 Task: In the Company harvard.edu, Create email and send with subject: 'Elevate Your Success: Introducing a Transformative Opportunity', and with mail content 'Greetings,_x000D_
Introducing a visionary approach that will reshape the landscape of your industry. Join us and be part of the future of success!_x000D_
Kind Regards', attach the document: Contract.pdf and insert image: visitingcard.jpg. Below Kind Regards, write Behance and insert the URL: www.behance.net. Mark checkbox to create task to follow up : In 1 month.  Enter or choose an email address of recipient's from company's contact and send.. Logged in from softage.10@softage.net
Action: Mouse moved to (81, 69)
Screenshot: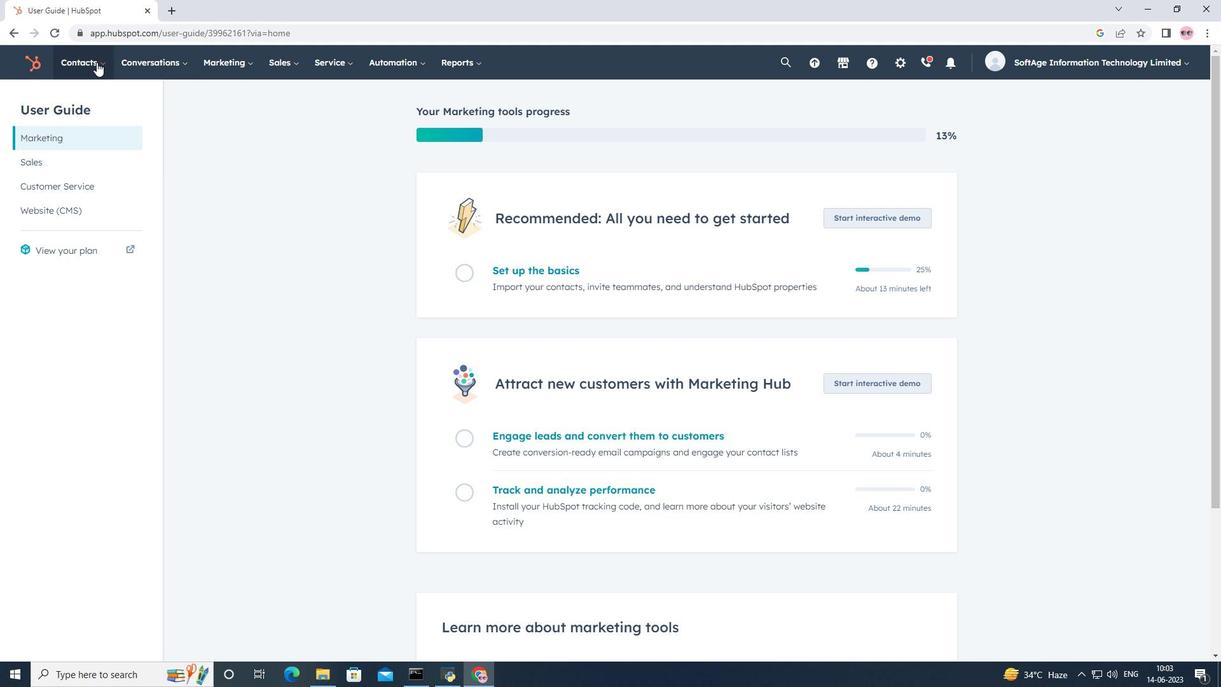 
Action: Mouse pressed left at (81, 69)
Screenshot: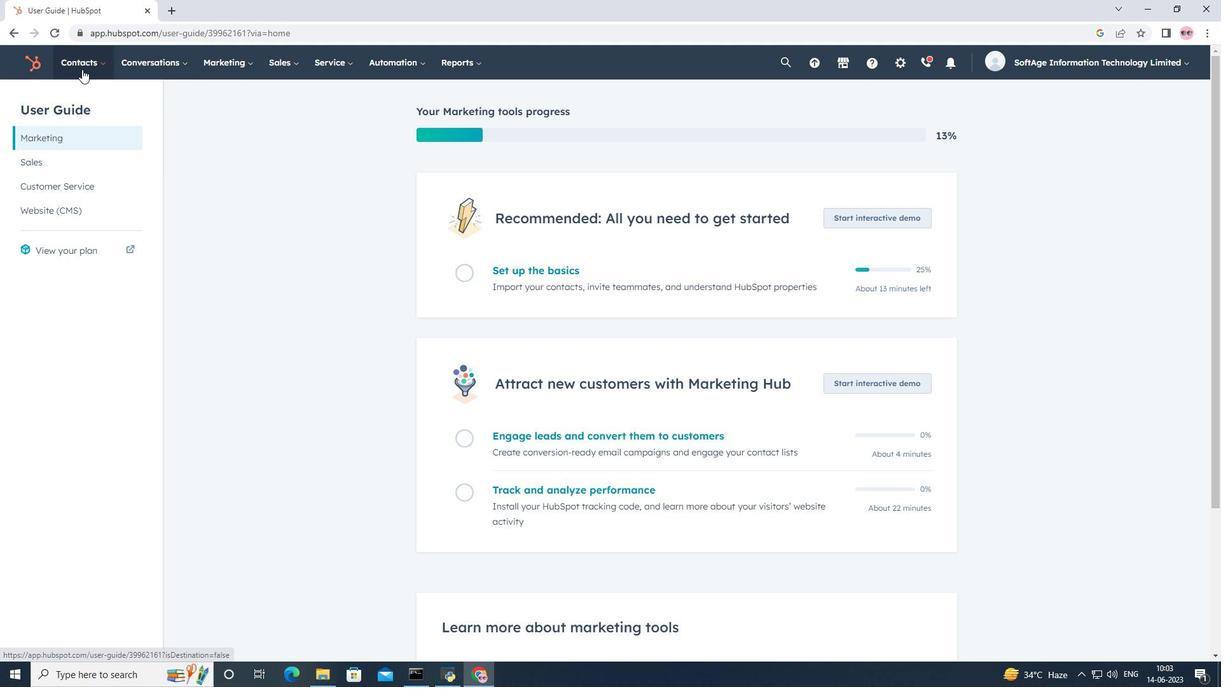 
Action: Mouse moved to (92, 124)
Screenshot: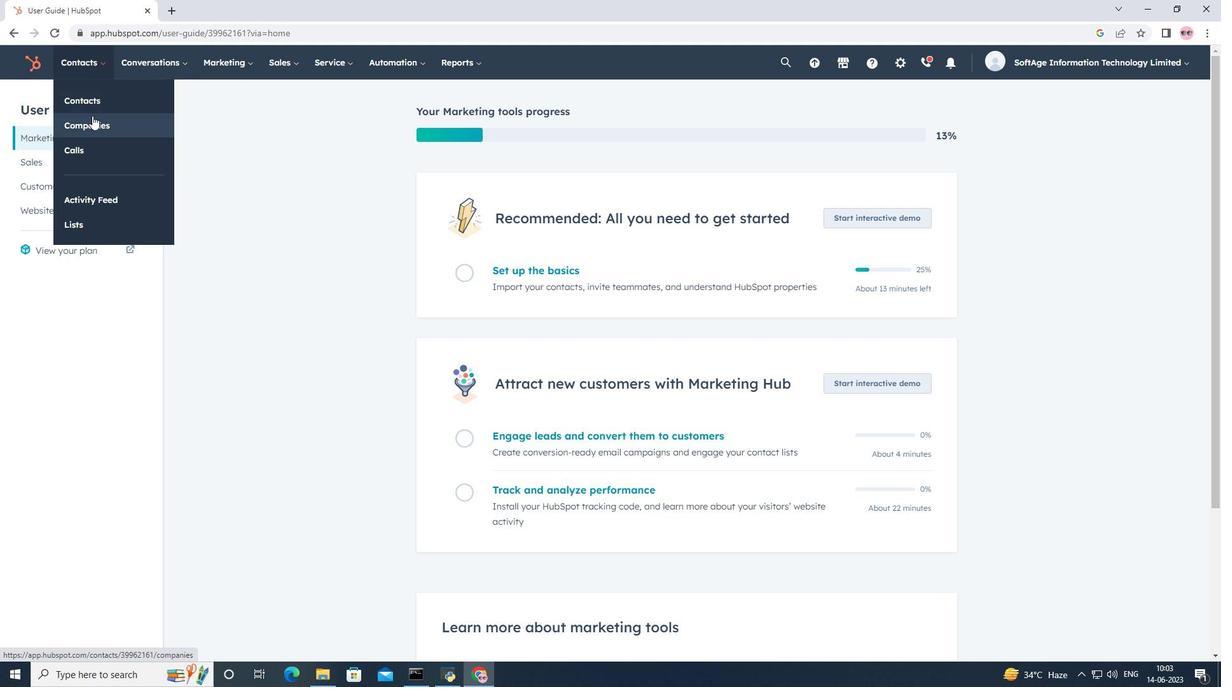 
Action: Mouse pressed left at (92, 124)
Screenshot: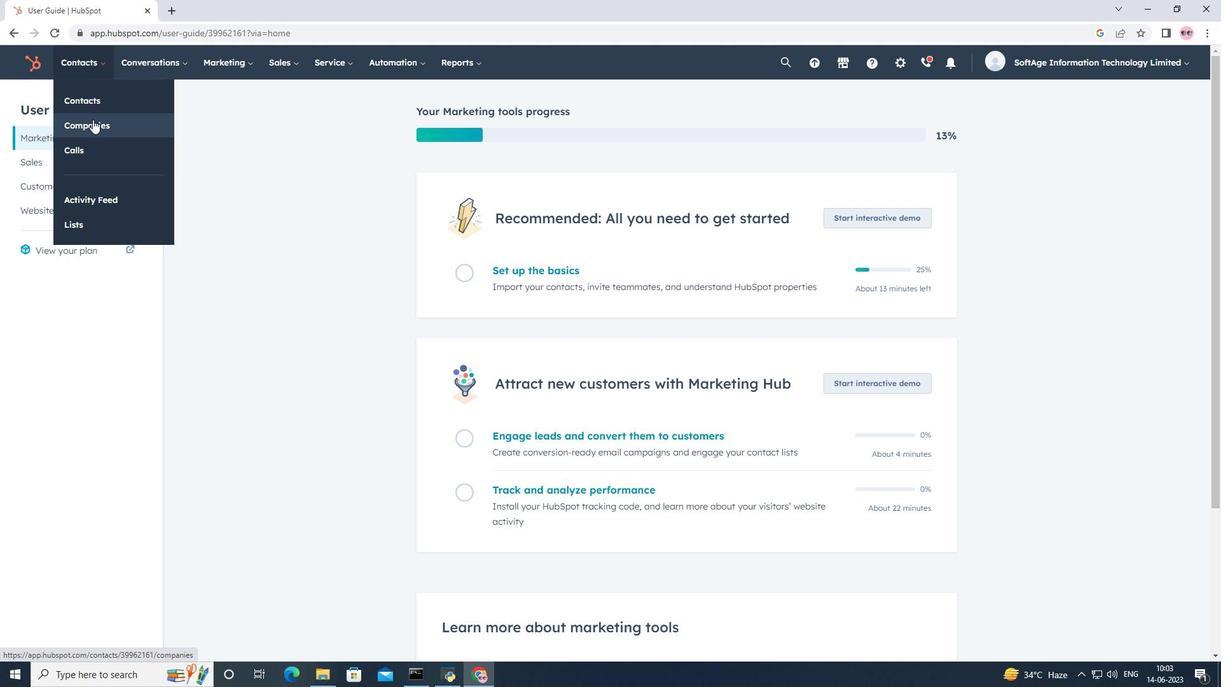 
Action: Mouse moved to (107, 204)
Screenshot: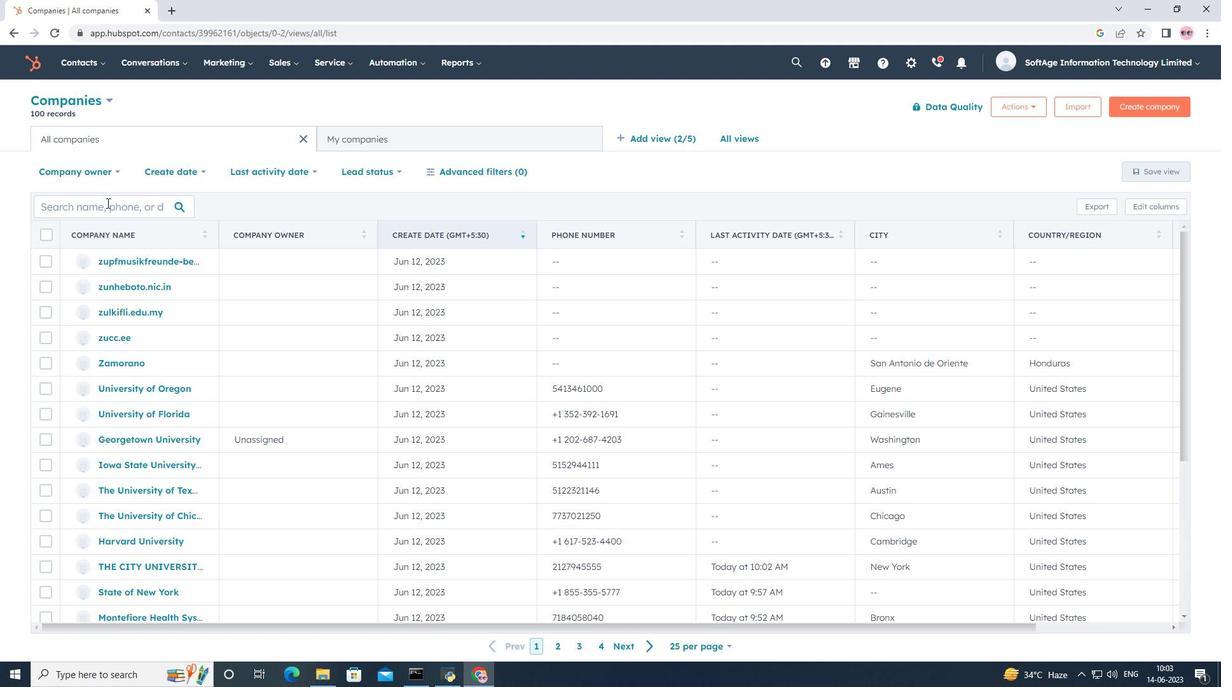
Action: Mouse pressed left at (107, 204)
Screenshot: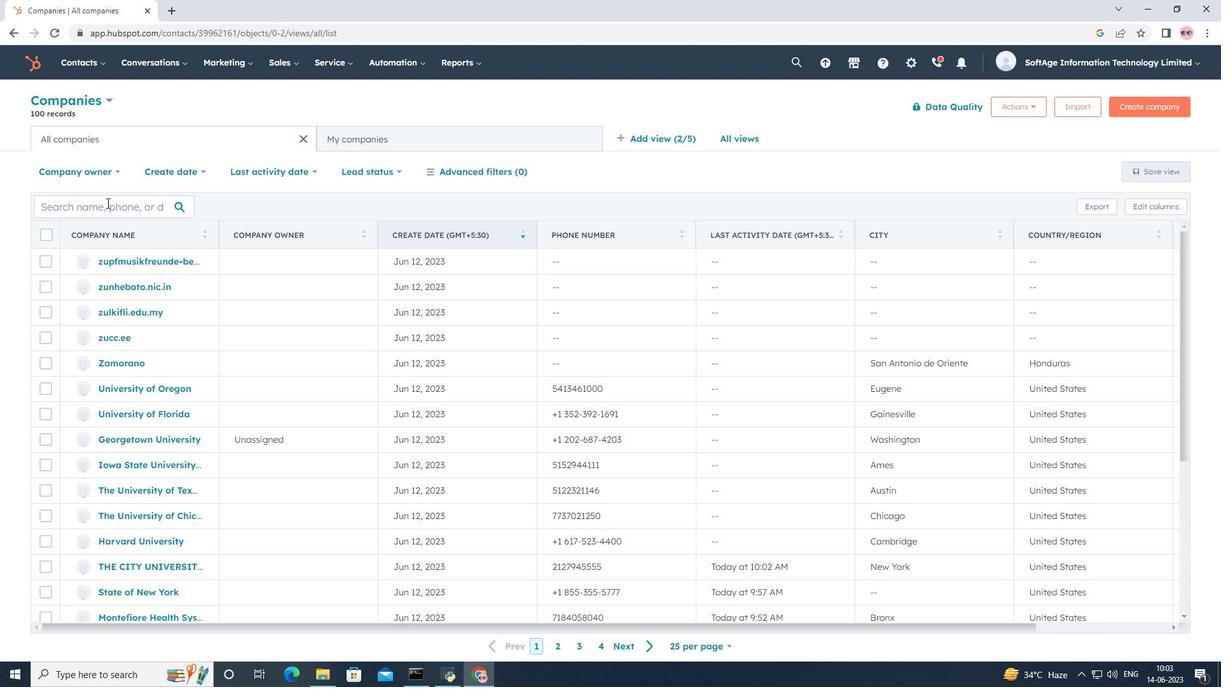 
Action: Key pressed harvard.edu
Screenshot: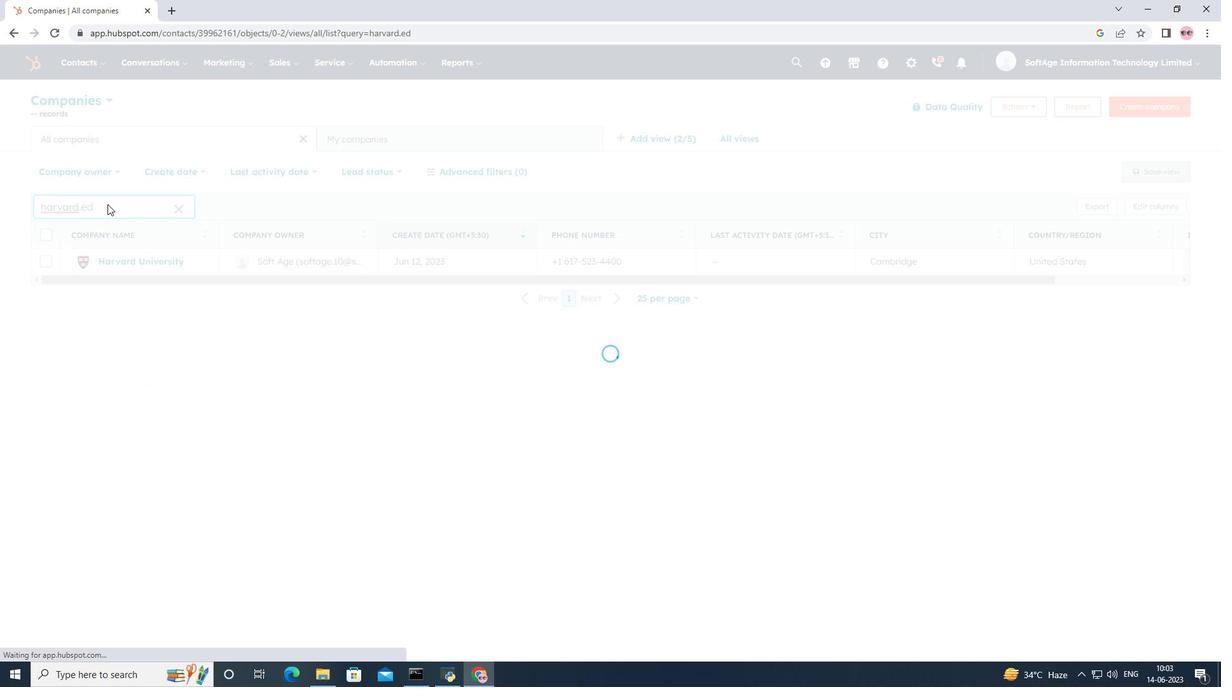 
Action: Mouse moved to (117, 262)
Screenshot: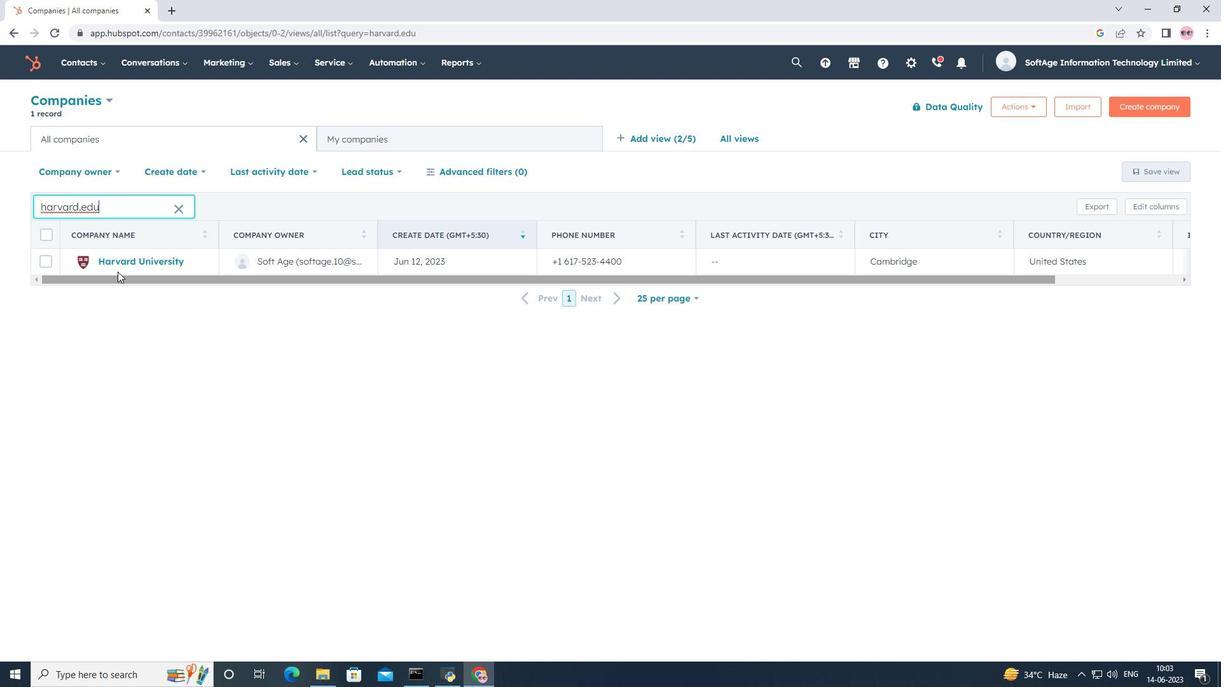 
Action: Mouse pressed left at (117, 262)
Screenshot: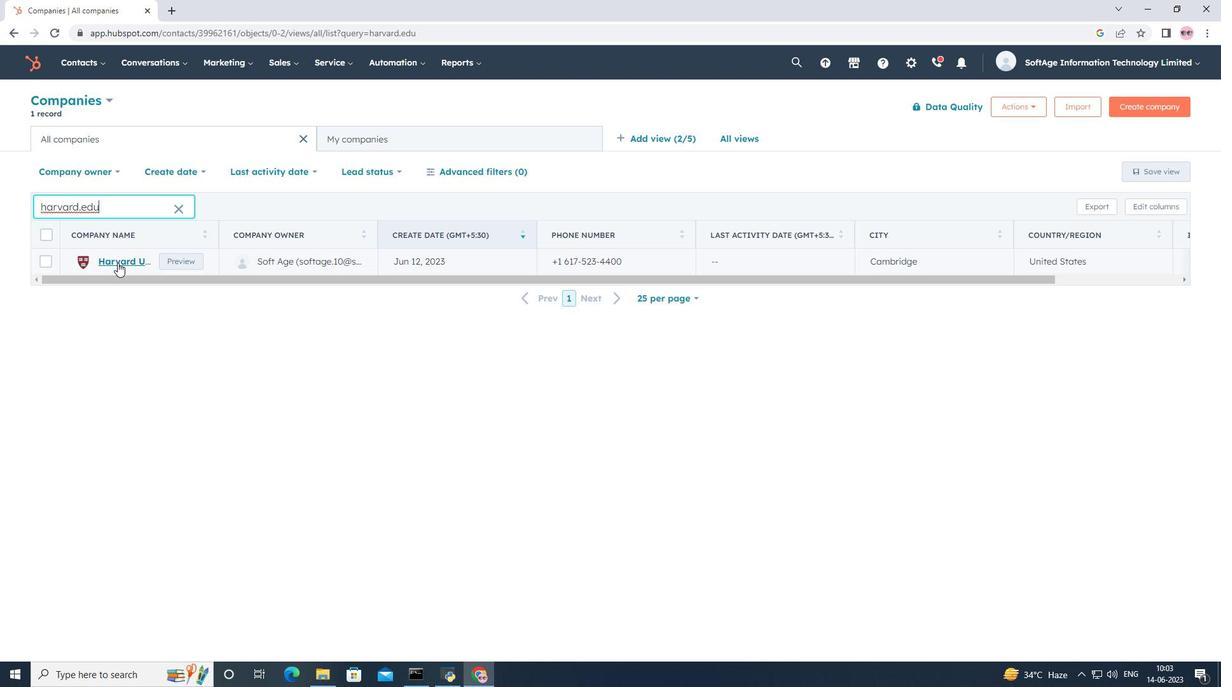 
Action: Mouse moved to (84, 218)
Screenshot: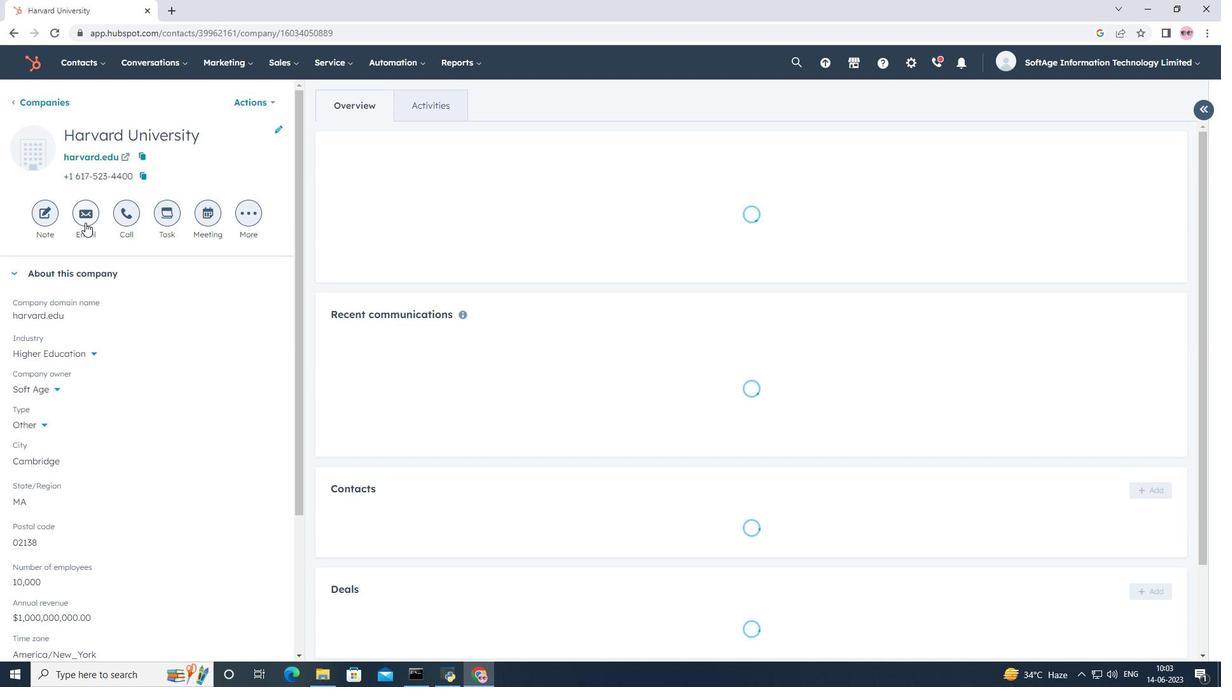 
Action: Mouse pressed left at (84, 218)
Screenshot: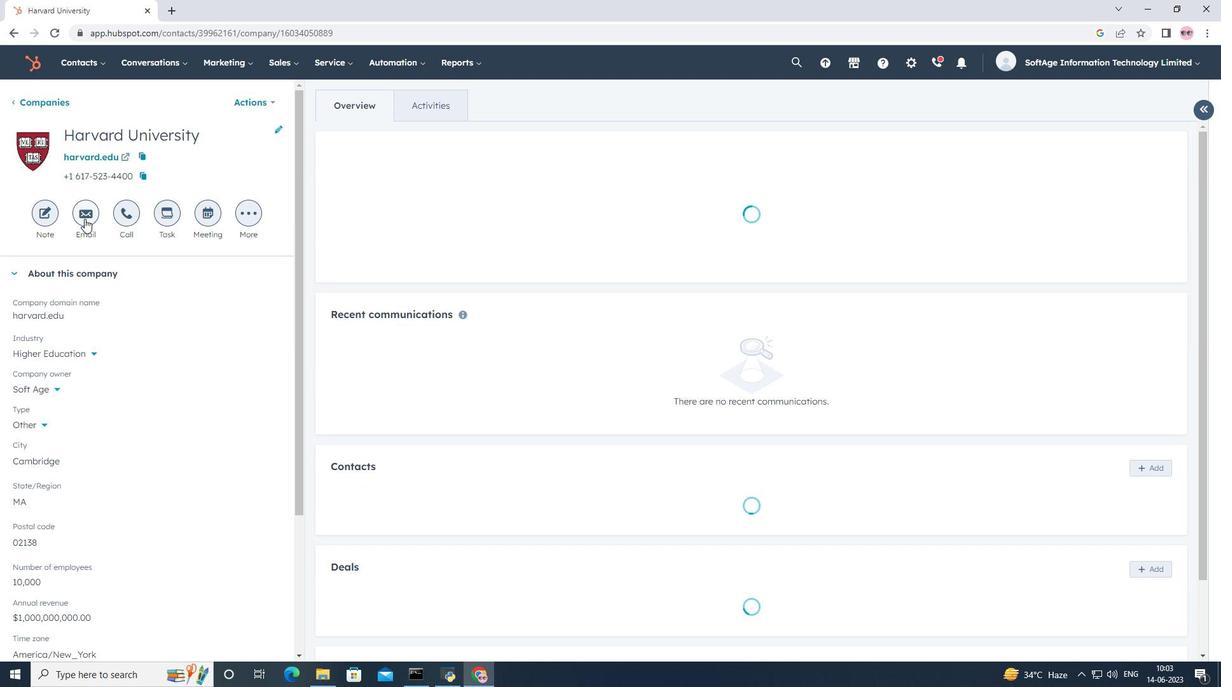 
Action: Mouse moved to (773, 425)
Screenshot: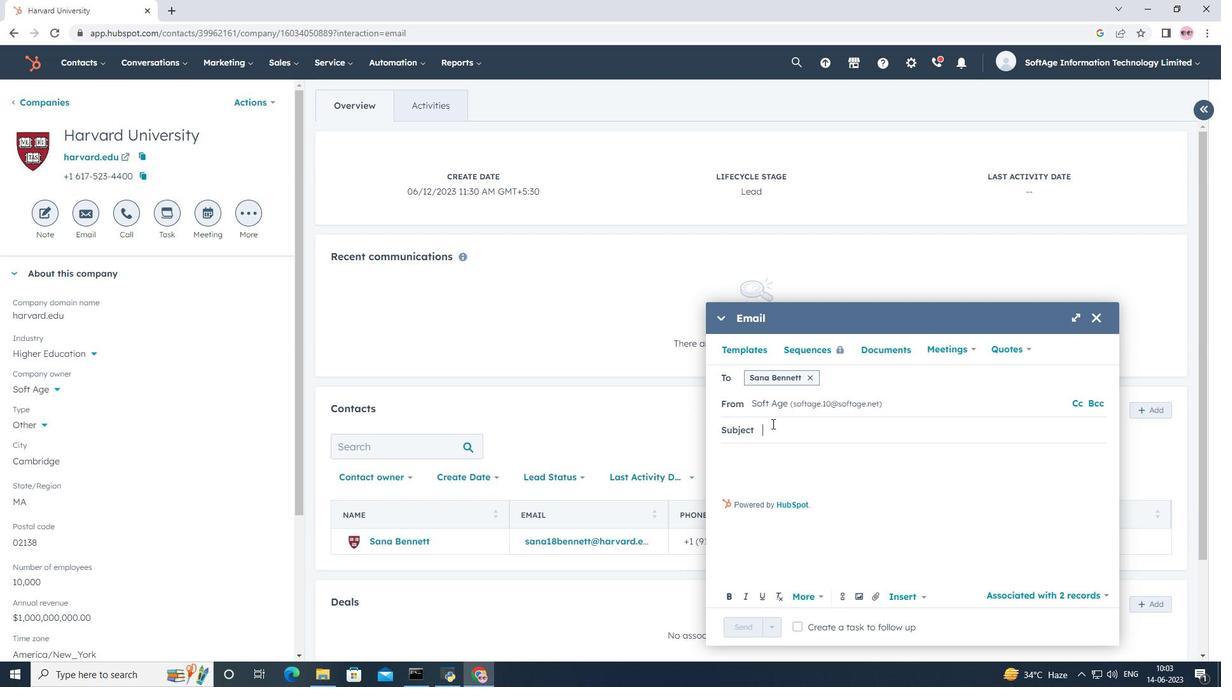 
Action: Mouse pressed left at (773, 425)
Screenshot: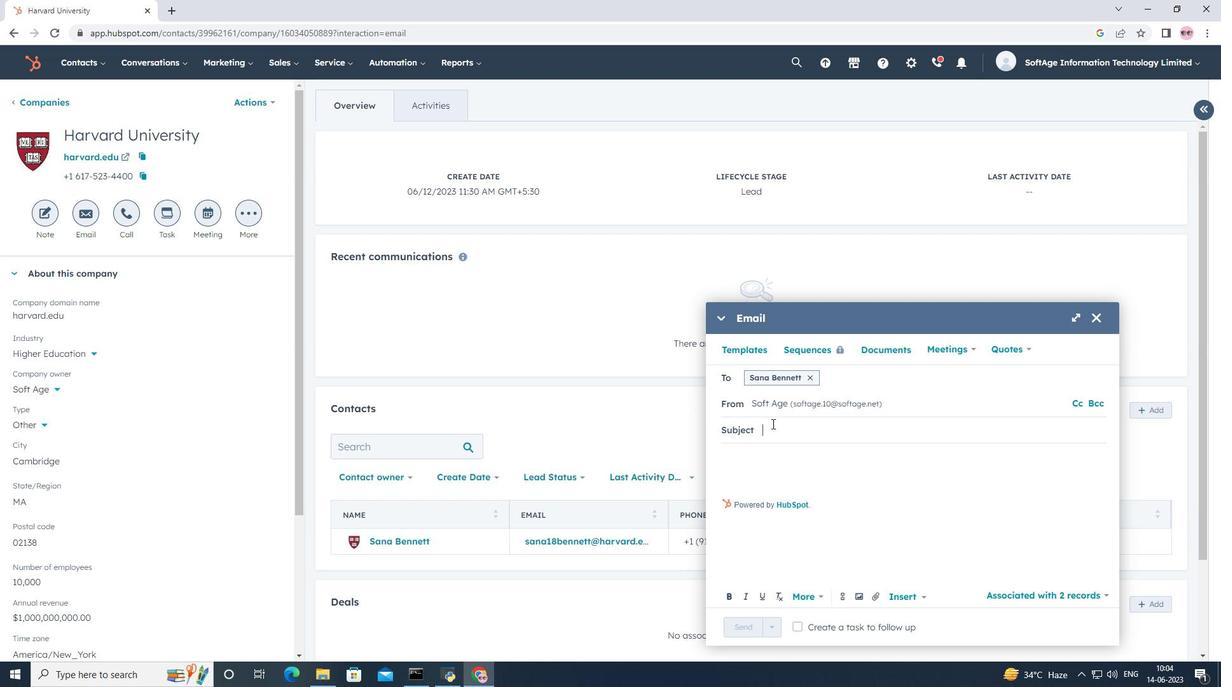 
Action: Key pressed <Key.shift><Key.shift>Elevate<Key.space><Key.shift>Your<Key.space><Key.shift>Success<Key.shift><Key.shift><Key.shift><Key.shift><Key.shift><Key.shift><Key.shift><Key.shift><Key.shift><Key.shift><Key.shift>:<Key.space>i<Key.backspace><Key.shift>Introducing<Key.space>a<Key.space><Key.shift>Transformative<Key.space><Key.shift>Opportunity
Screenshot: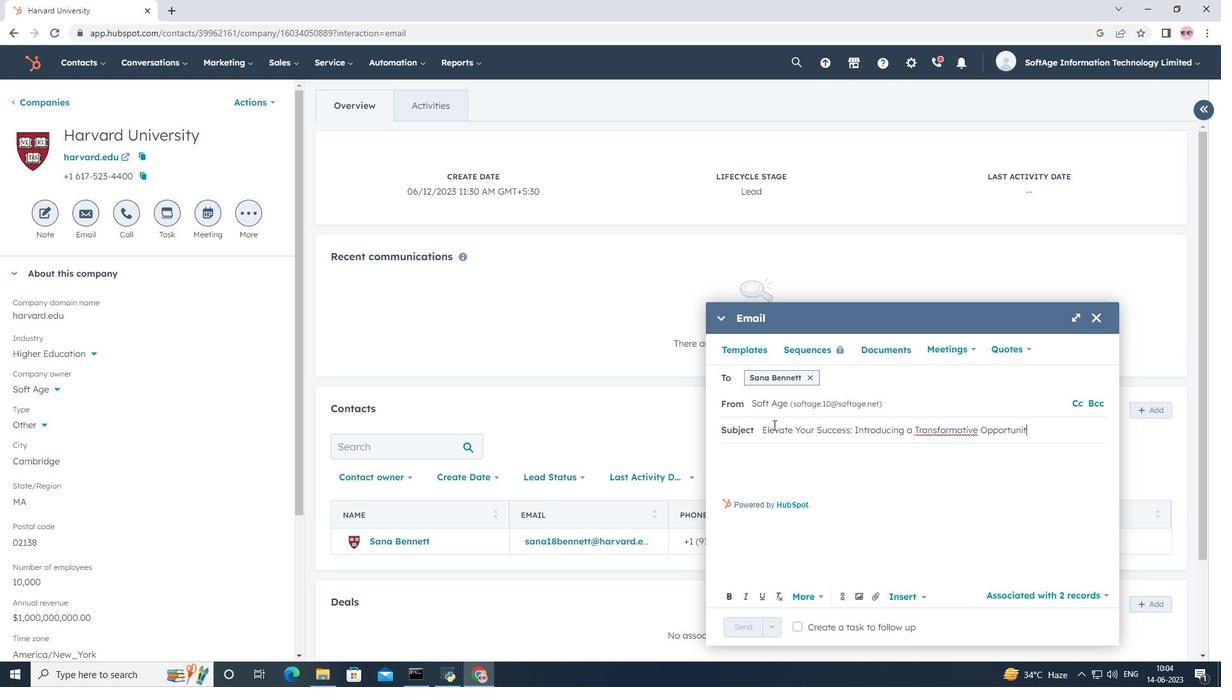 
Action: Mouse moved to (746, 451)
Screenshot: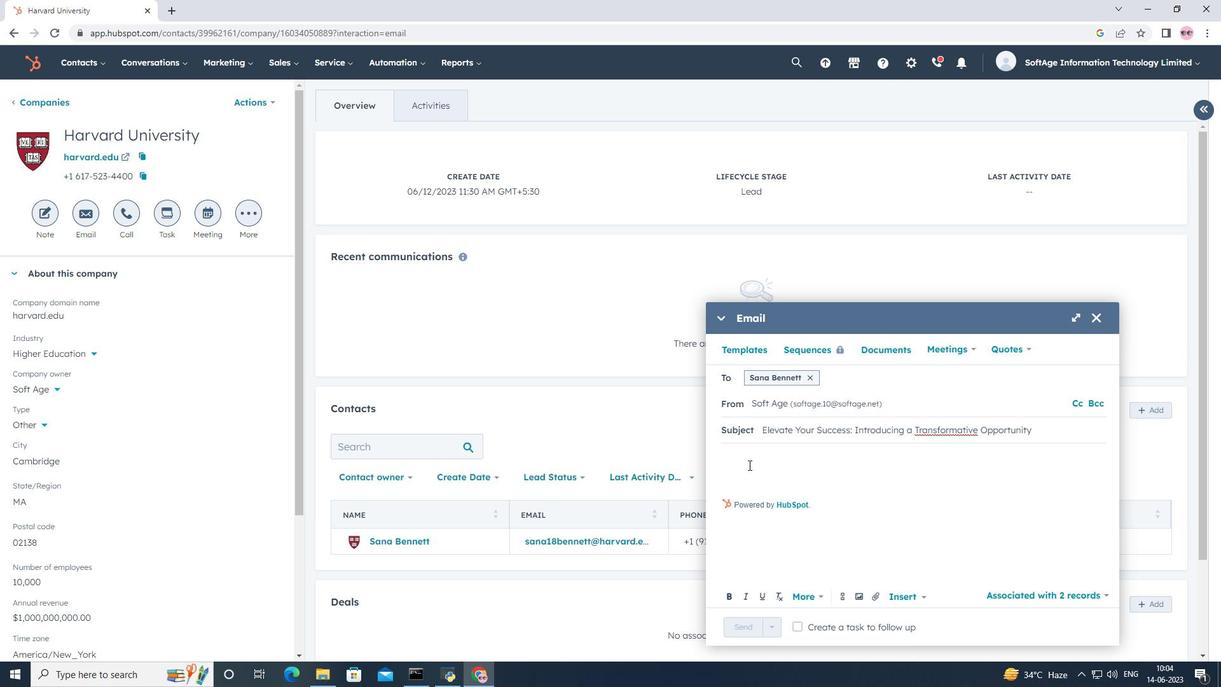 
Action: Mouse pressed left at (746, 451)
Screenshot: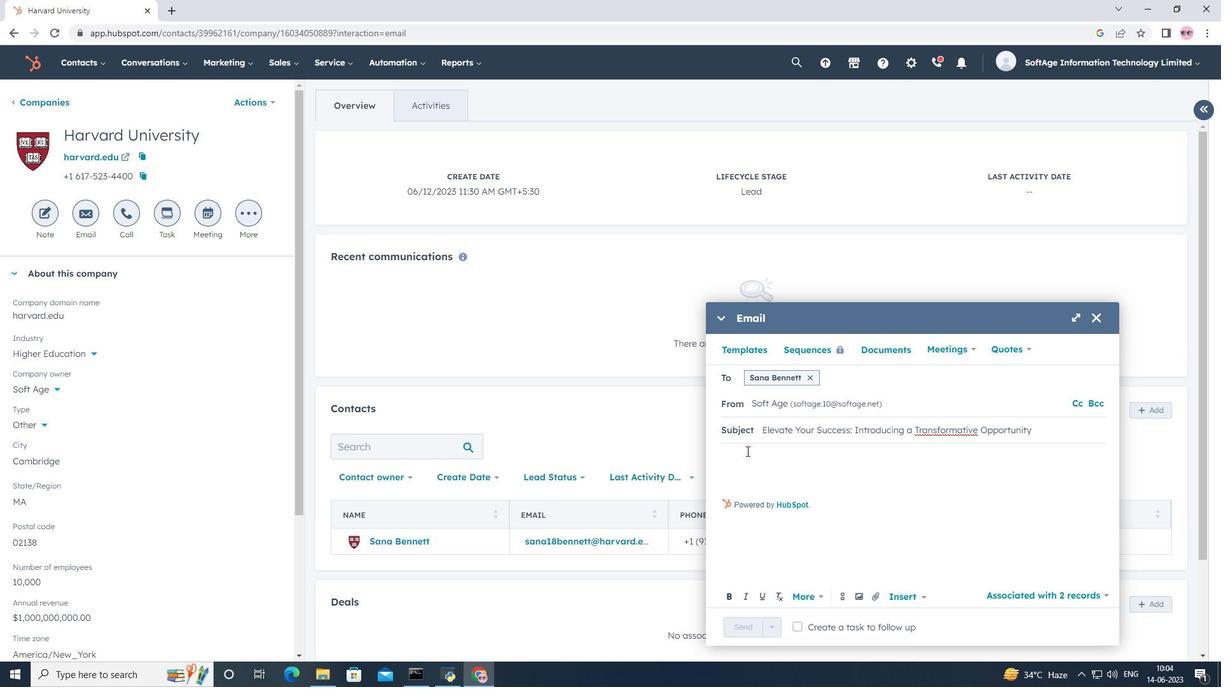 
Action: Key pressed <Key.shift><Key.shift><Key.shift><Key.shift><Key.shift><Key.shift><Key.shift><Key.shift><Key.shift><Key.shift><Key.shift><Key.shift><Key.shift><Key.shift><Key.shift><Key.shift><Key.shift><Key.shift>Greetings<Key.enter><Key.shift><Key.shift><Key.shift><Key.shift><Key.shift><Key.shift><Key.shift><Key.shift><Key.shift><Key.shift><Key.shift><Key.shift><Key.shift>Introducing<Key.space>a<Key.space>visionary<Key.space>approach<Key.space>that<Key.space>will<Key.space>reshape<Key.space>the<Key.space>landscape<Key.space>of<Key.space>your<Key.space>industry.<Key.space><Key.shift><Key.shift><Key.shift><Key.shift><Key.shift><Key.shift><Key.shift><Key.shift><Key.shift><Key.shift><Key.shift><Key.shift><Key.shift><Key.shift><Key.shift><Key.shift><Key.shift><Key.shift><Key.shift><Key.shift><Key.shift><Key.shift><Key.shift><Key.shift><Key.shift><Key.shift><Key.shift><Key.shift><Key.shift><Key.shift><Key.shift><Key.shift><Key.shift><Key.shift><Key.shift><Key.shift><Key.shift><Key.shift>Join<Key.space>us<Key.space>and<Key.space>be<Key.space>part<Key.space>of<Key.space>the<Key.space>future<Key.space>of<Key.space>success<Key.shift>!<Key.enter><Key.shift><Key.shift><Key.shift><Key.shift><Key.shift><Key.shift><Key.shift><Key.shift>Kind<Key.space><Key.shift>Regards
Screenshot: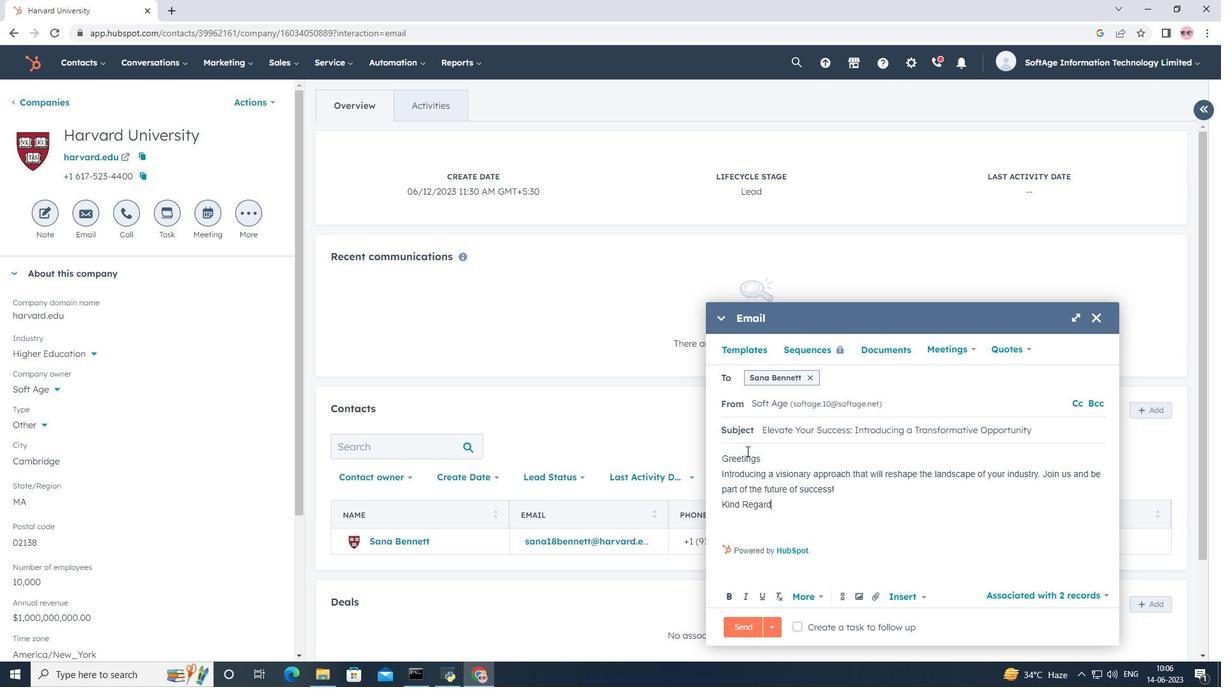 
Action: Mouse moved to (878, 596)
Screenshot: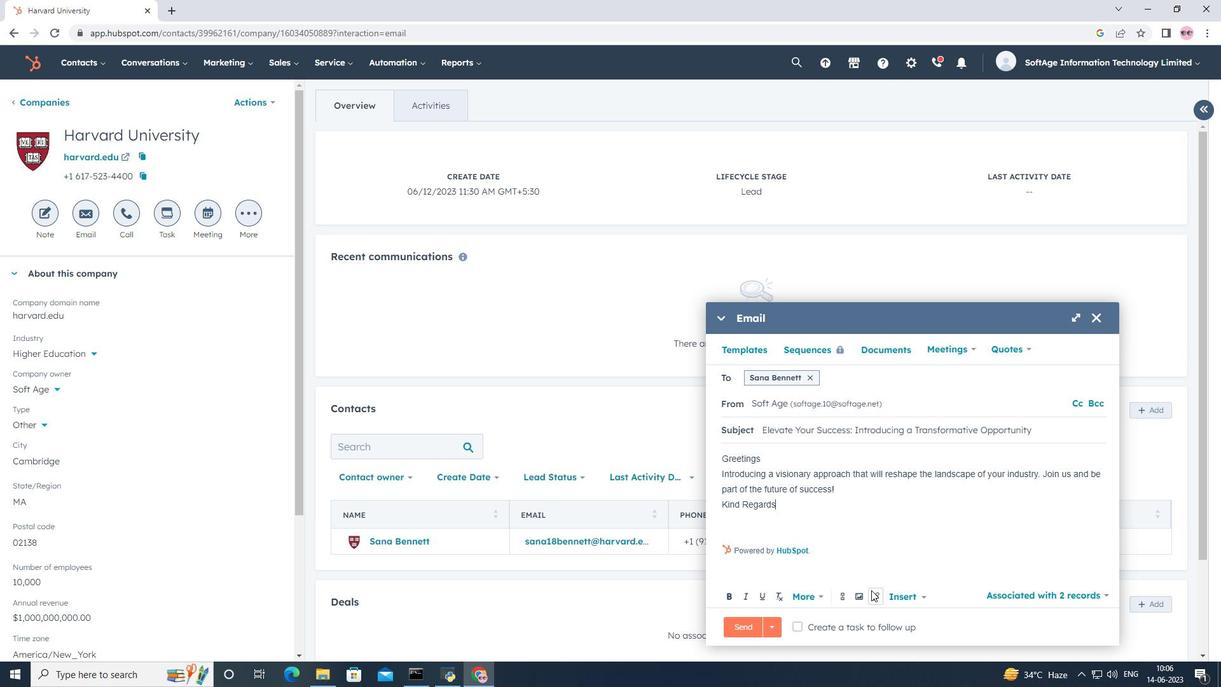 
Action: Mouse pressed left at (878, 596)
Screenshot: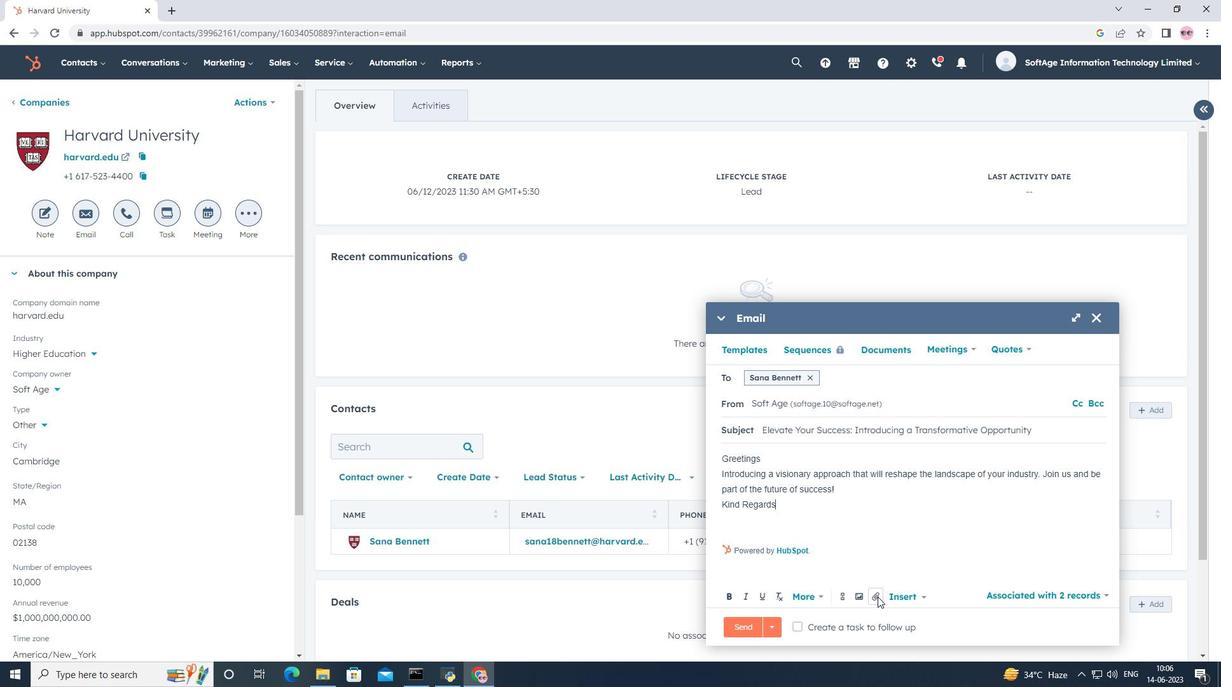 
Action: Mouse moved to (879, 557)
Screenshot: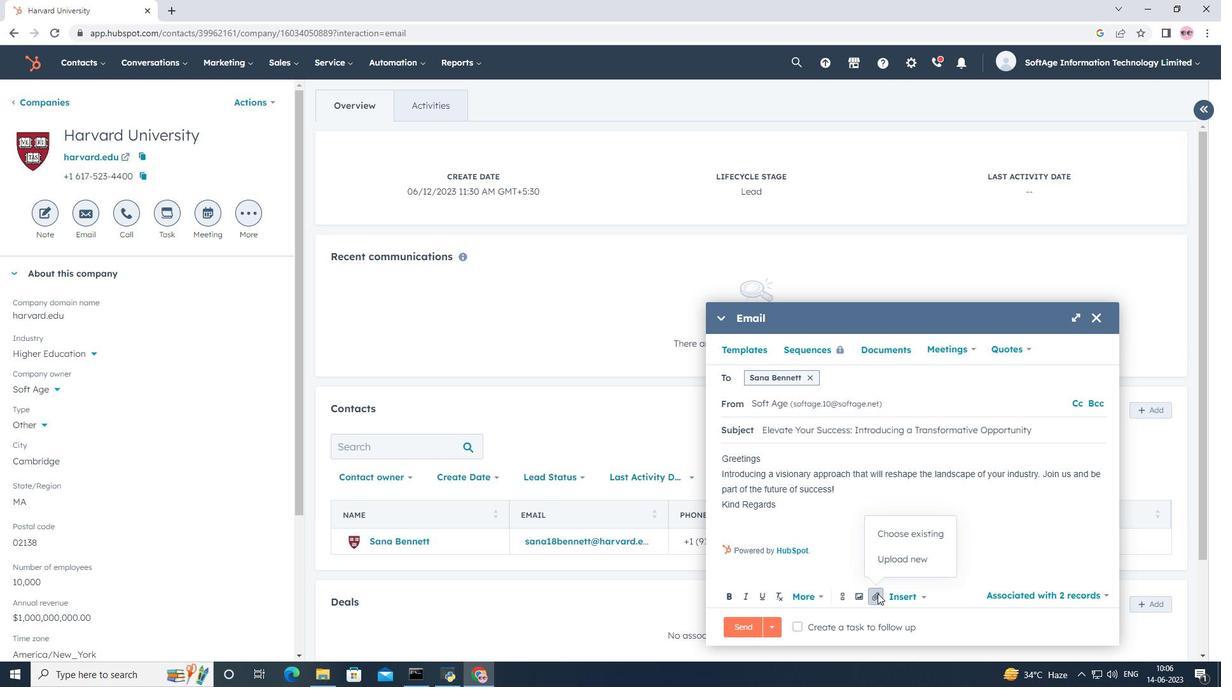 
Action: Mouse pressed left at (879, 557)
Screenshot: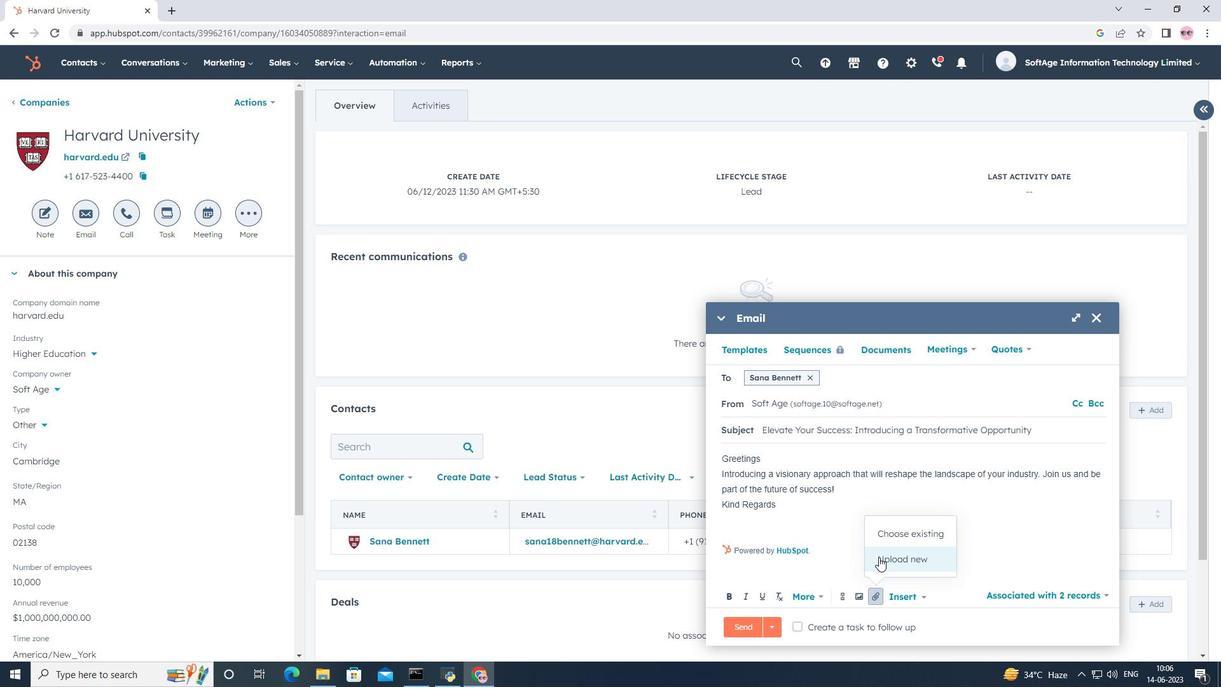 
Action: Mouse moved to (52, 158)
Screenshot: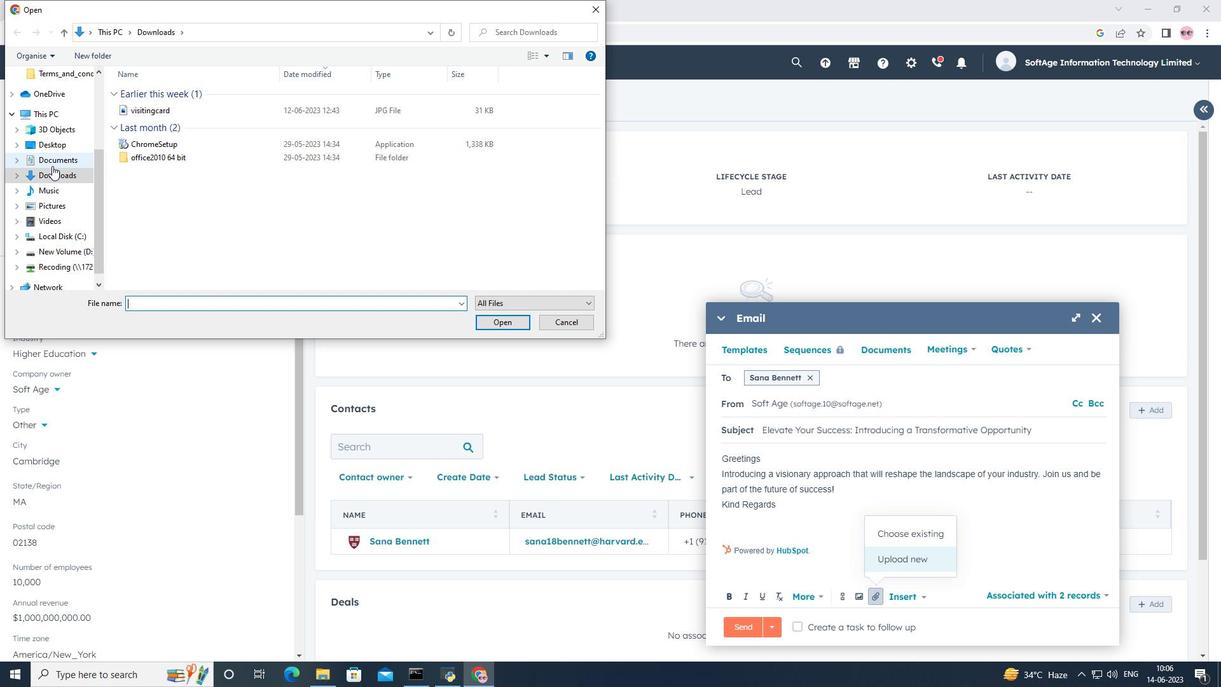 
Action: Mouse pressed left at (52, 158)
Screenshot: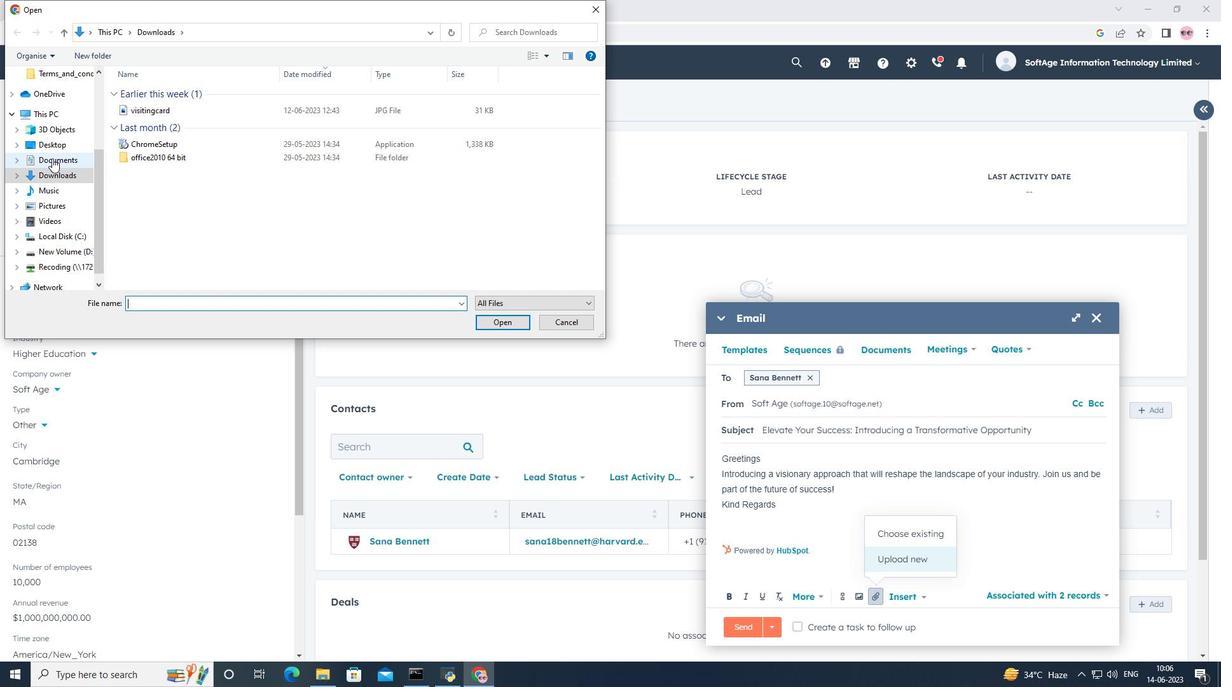 
Action: Mouse moved to (147, 130)
Screenshot: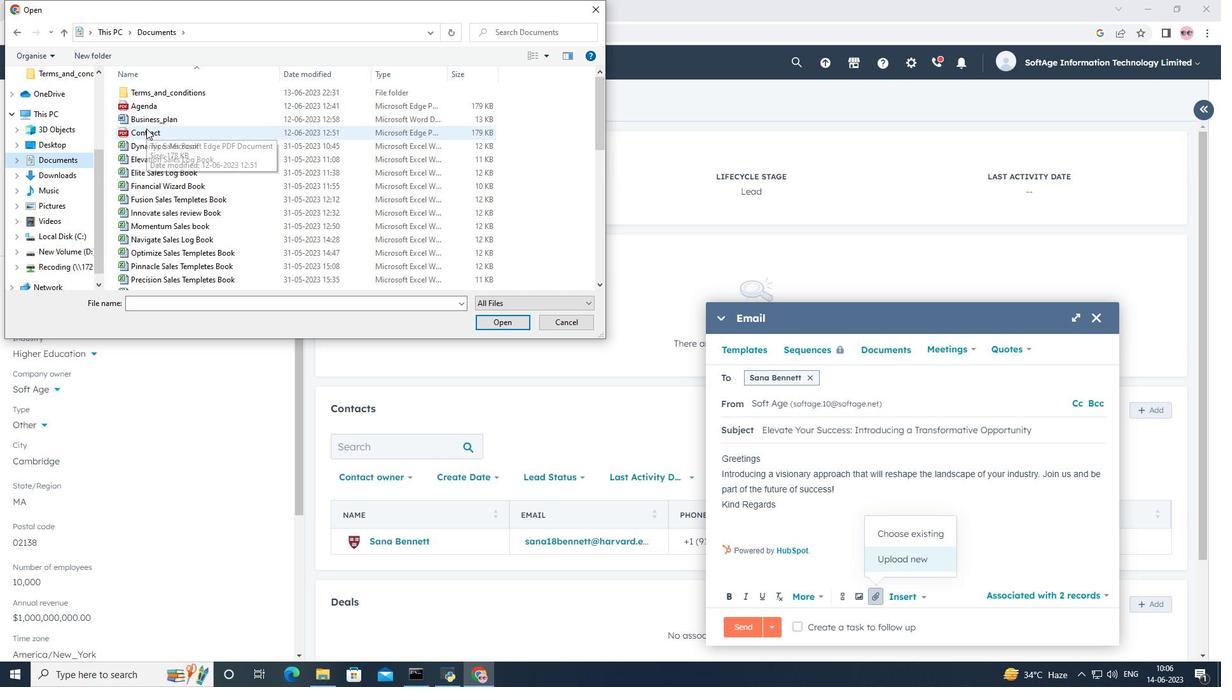 
Action: Mouse pressed left at (147, 130)
Screenshot: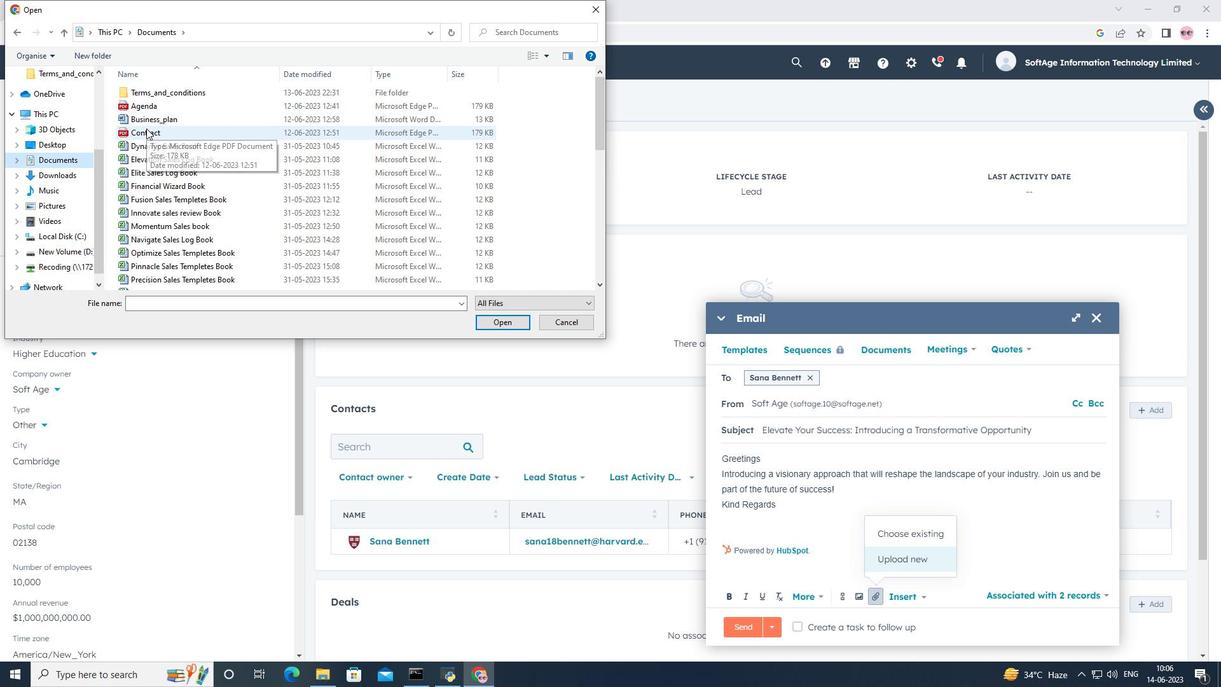 
Action: Mouse moved to (492, 318)
Screenshot: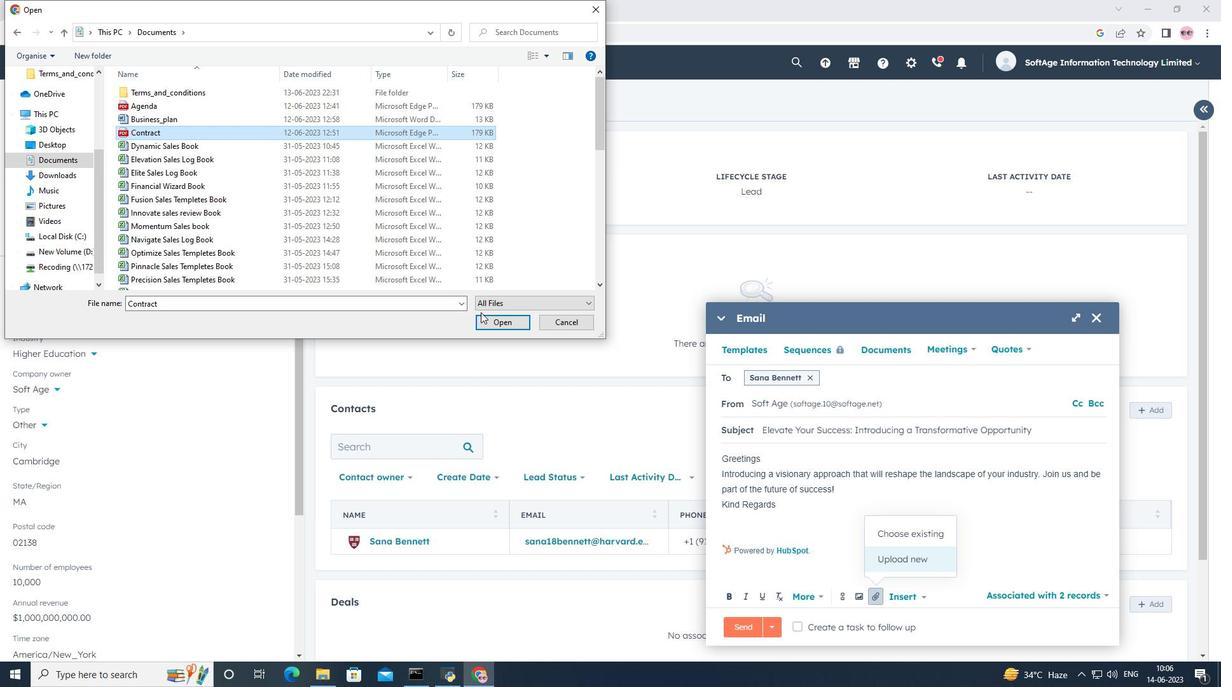 
Action: Mouse pressed left at (492, 318)
Screenshot: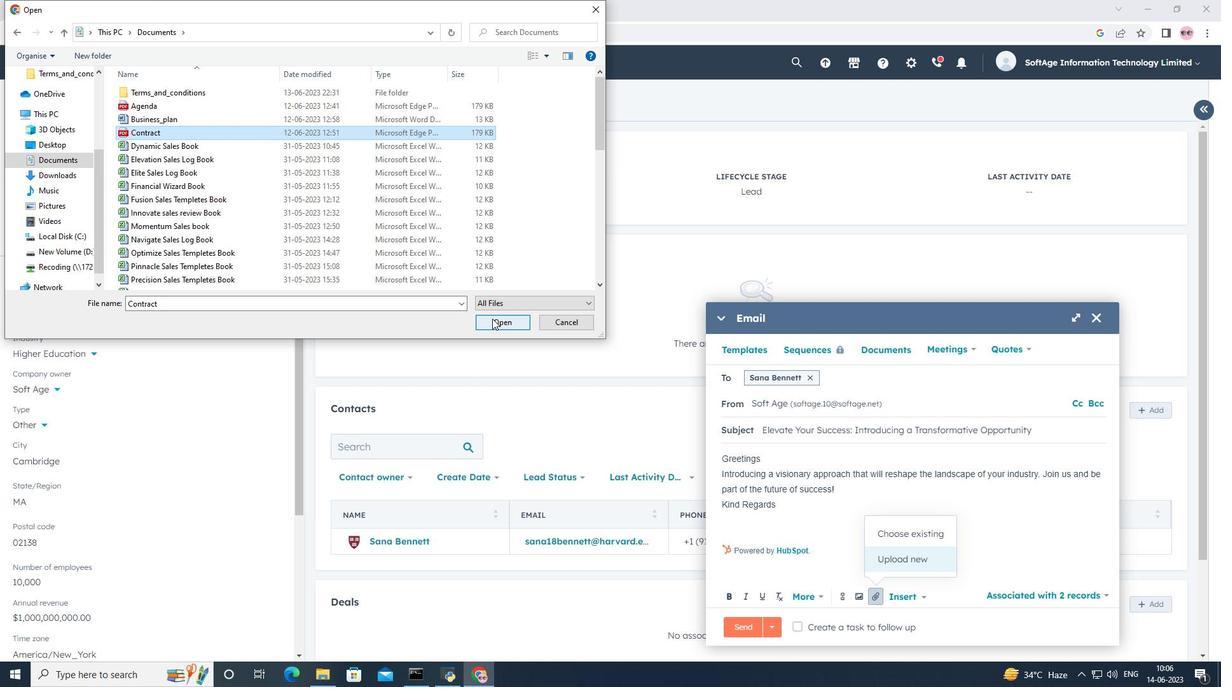 
Action: Mouse moved to (853, 567)
Screenshot: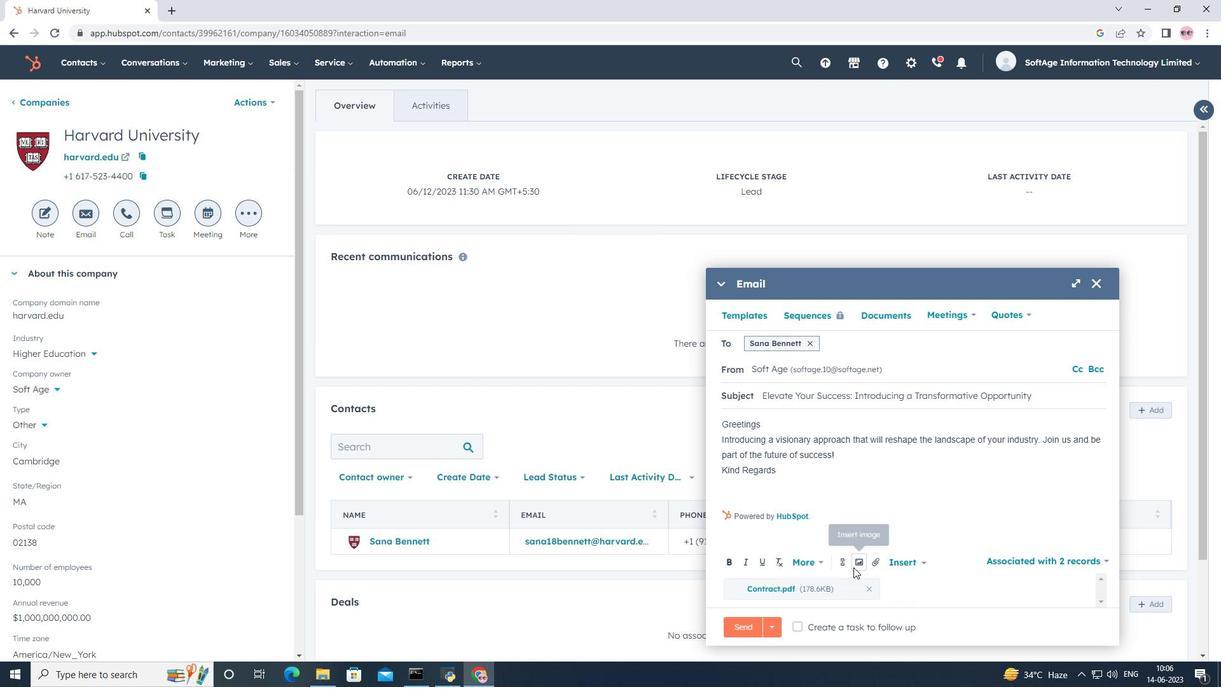 
Action: Mouse pressed left at (853, 567)
Screenshot: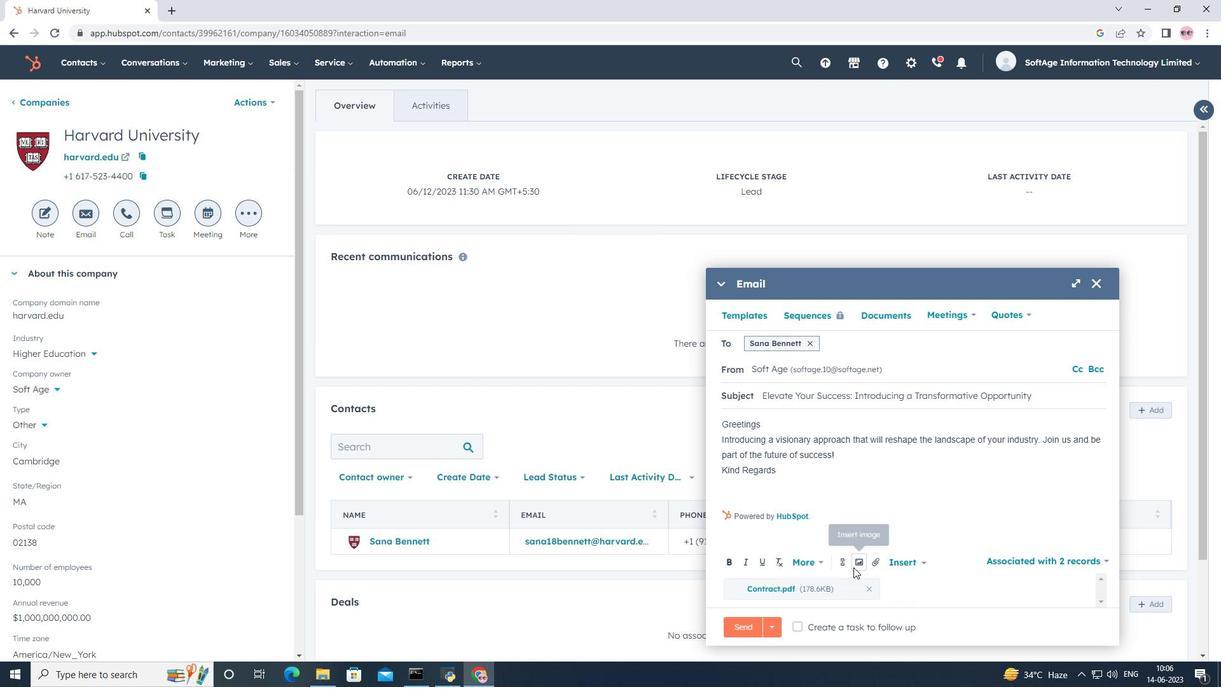 
Action: Mouse moved to (859, 528)
Screenshot: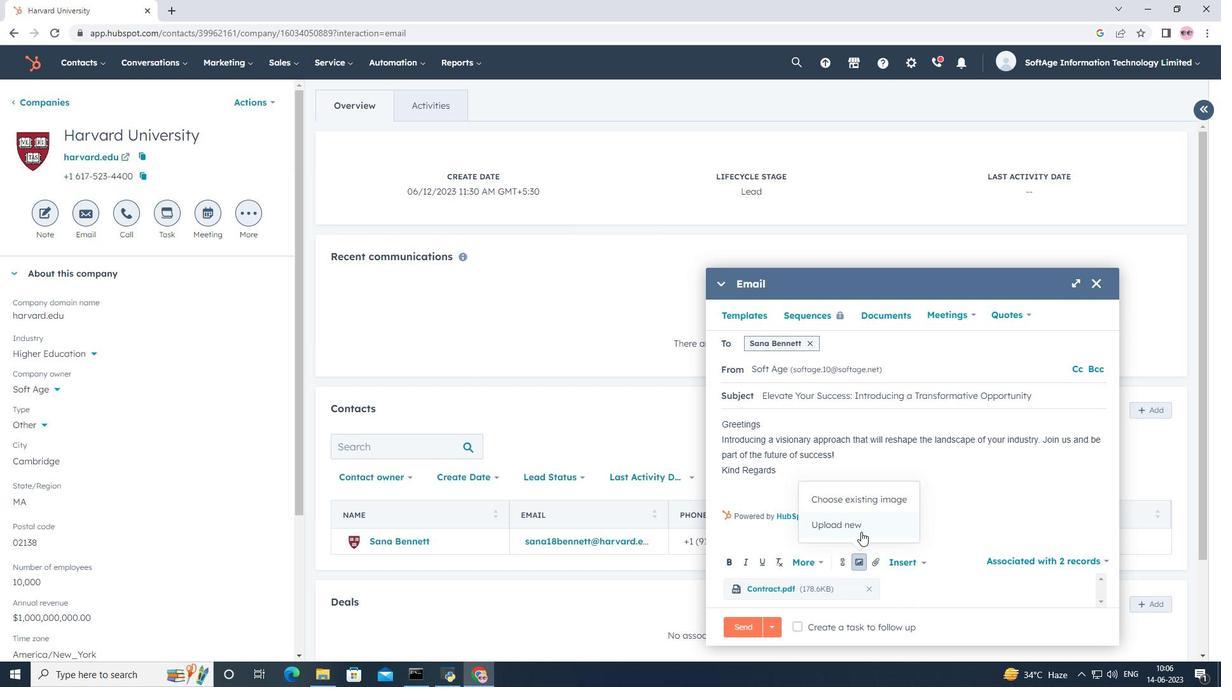 
Action: Mouse pressed left at (859, 528)
Screenshot: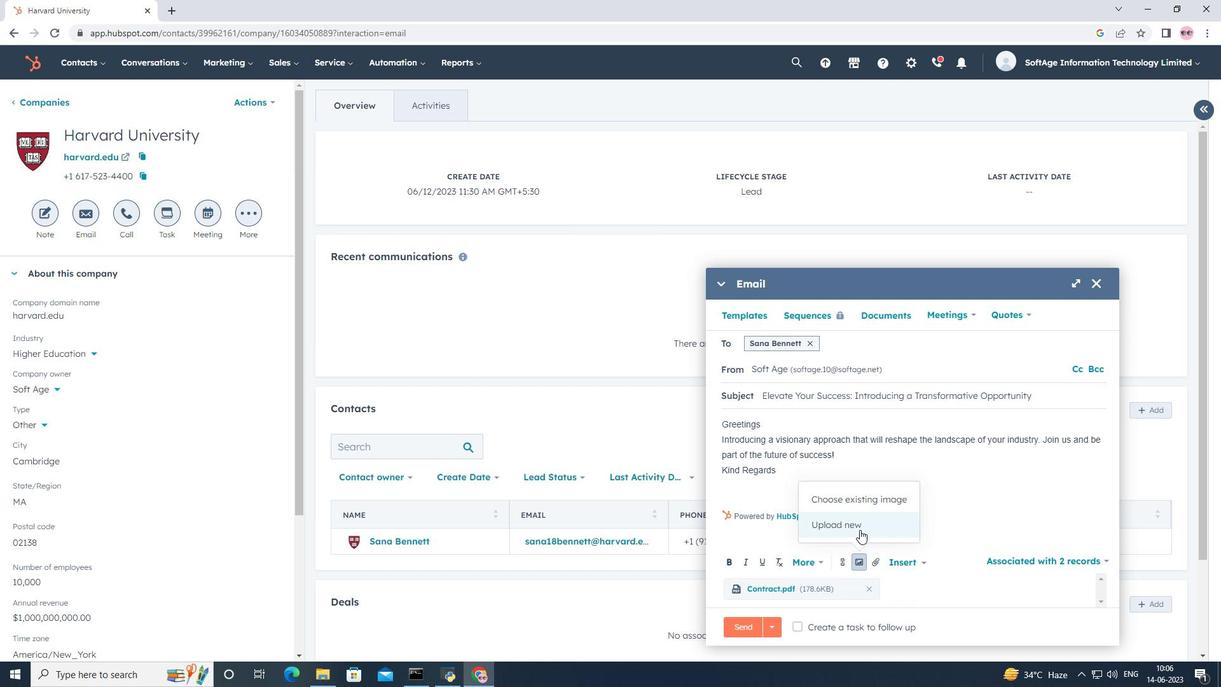 
Action: Mouse moved to (73, 176)
Screenshot: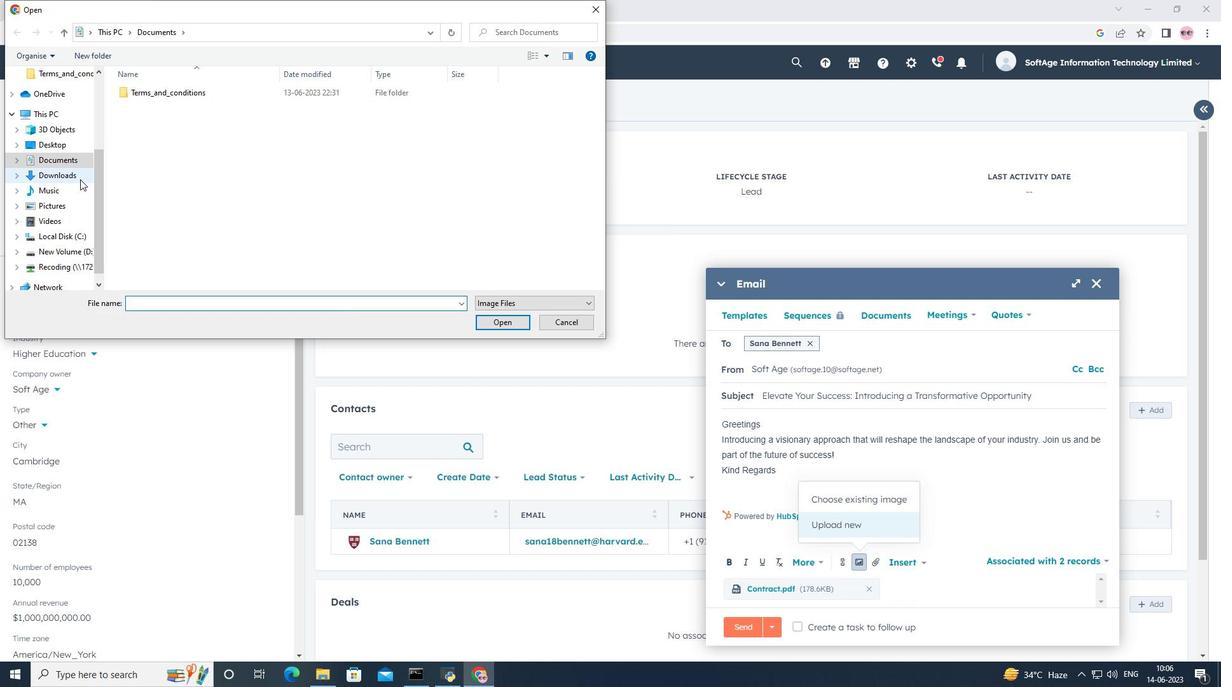
Action: Mouse pressed left at (73, 176)
Screenshot: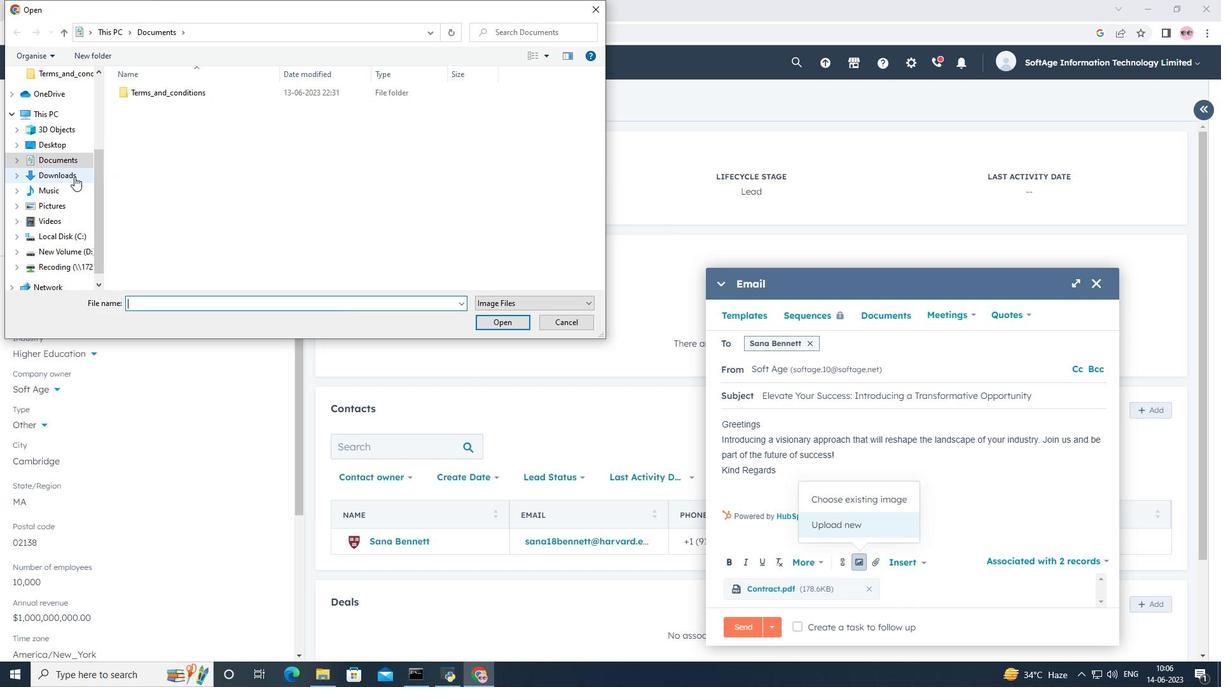 
Action: Mouse moved to (132, 111)
Screenshot: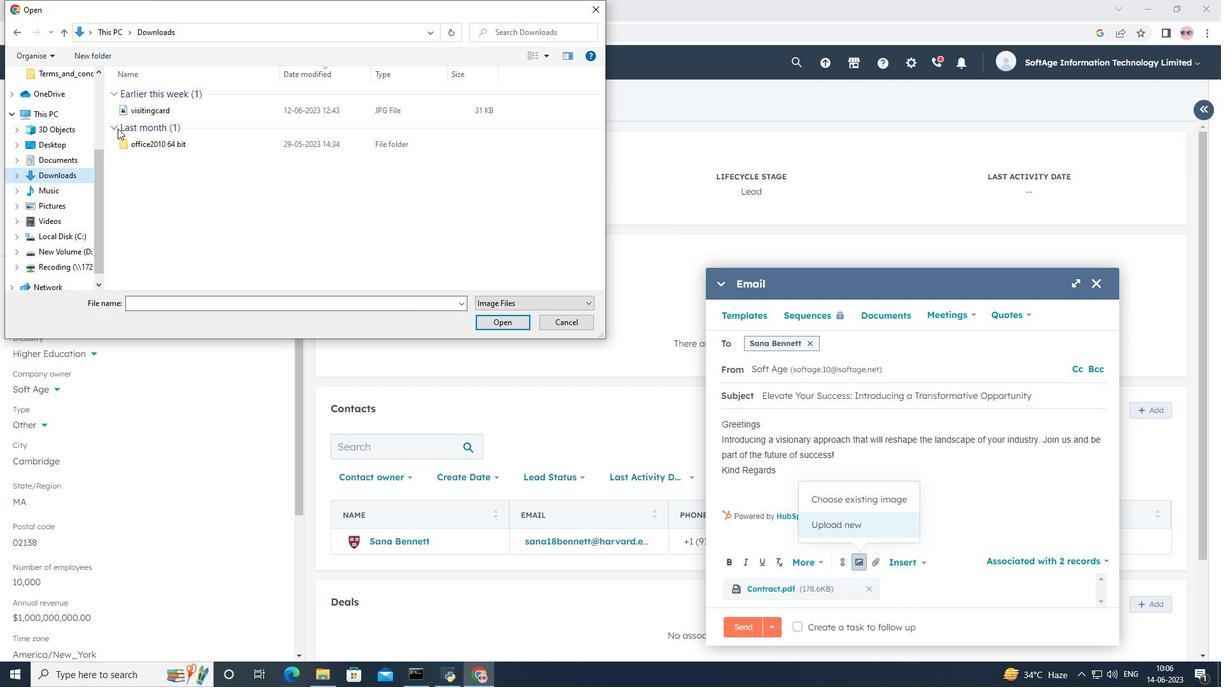 
Action: Mouse pressed left at (132, 111)
Screenshot: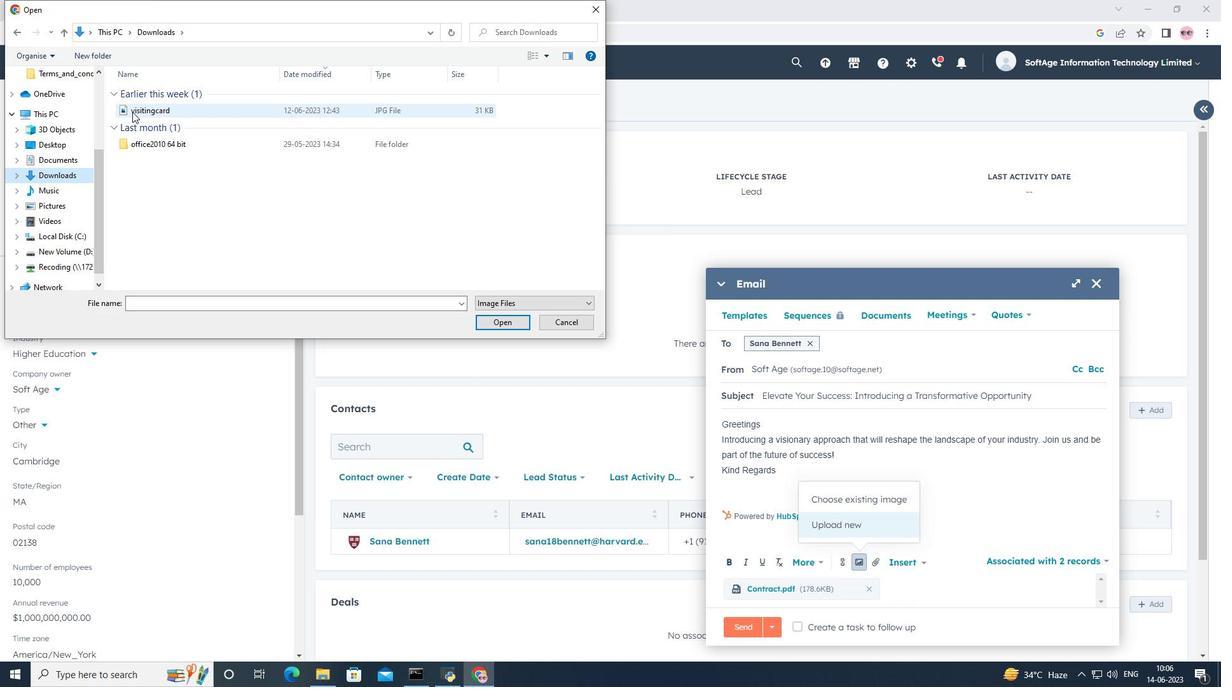 
Action: Mouse moved to (504, 323)
Screenshot: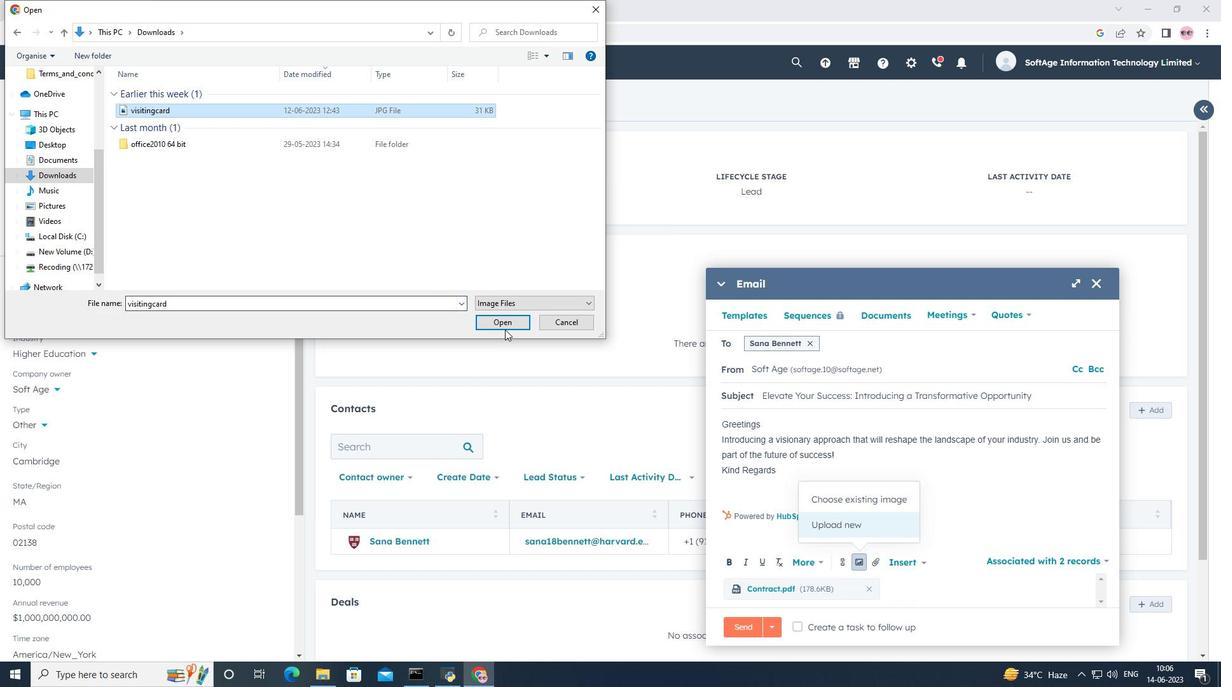 
Action: Mouse pressed left at (504, 323)
Screenshot: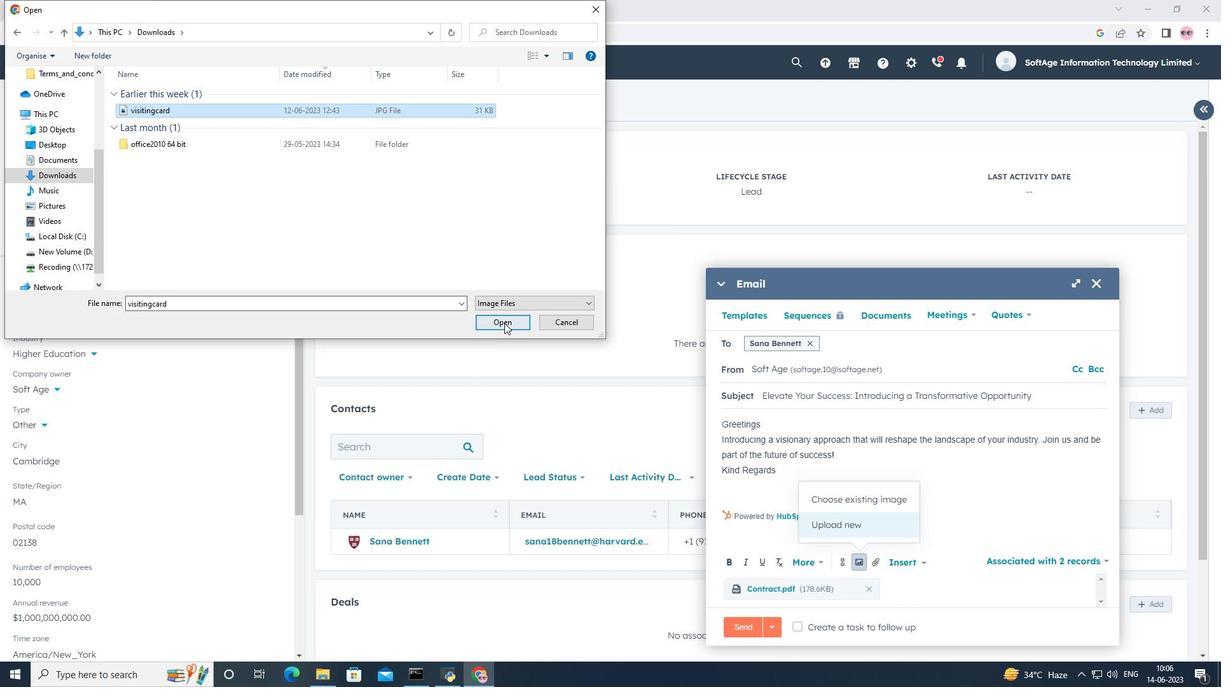 
Action: Mouse moved to (779, 353)
Screenshot: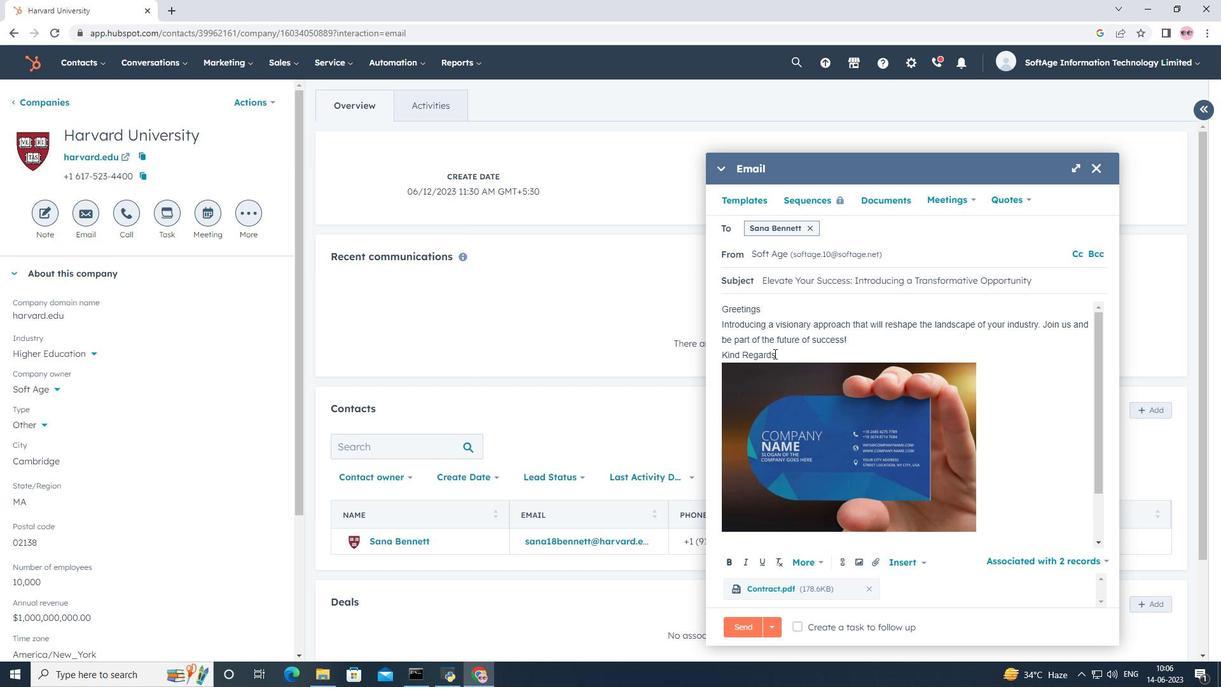 
Action: Mouse pressed left at (779, 353)
Screenshot: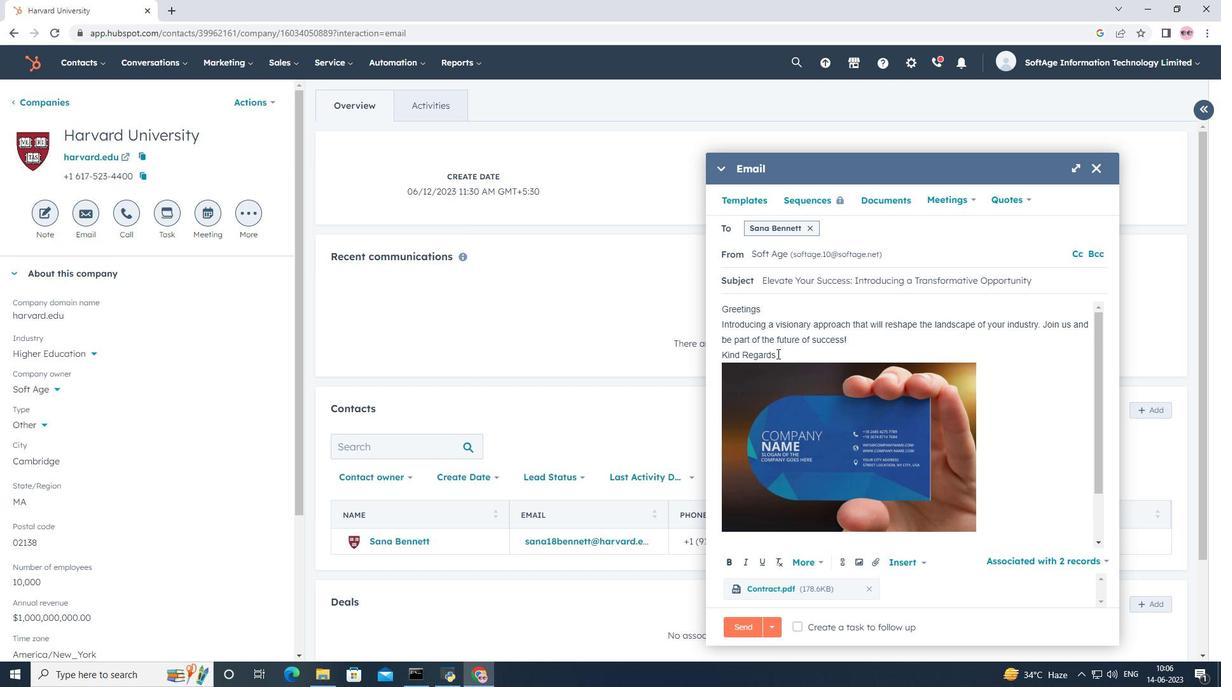 
Action: Key pressed <Key.enter><Key.shift><Key.shift><Key.shift><Key.shift><Key.shift><Key.shift><Key.shift><Key.shift><Key.shift><Key.shift><Key.shift><Key.shift><Key.shift><Key.shift><Key.shift><Key.shift><Key.shift><Key.shift><Key.shift><Key.shift><Key.shift><Key.shift><Key.shift><Key.shift><Key.shift><Key.shift><Key.shift><Key.shift><Key.shift><Key.shift><Key.shift><Key.shift><Key.shift><Key.shift><Key.shift><Key.shift><Key.shift><Key.shift><Key.shift><Key.shift><Key.shift><Key.shift><Key.shift><Key.shift><Key.shift><Key.shift><Key.shift><Key.shift><Key.shift><Key.shift><Key.shift><Key.shift><Key.shift><Key.shift><Key.shift><Key.shift><Key.shift><Key.shift><Key.shift><Key.shift><Key.shift><Key.shift><Key.shift><Key.shift><Key.shift><Key.shift><Key.shift><Key.shift><Key.shift><Key.shift><Key.shift><Key.shift><Key.shift><Key.shift><Key.shift><Key.shift><Key.shift><Key.shift><Key.shift><Key.shift><Key.shift><Key.shift><Key.shift><Key.shift><Key.shift><Key.shift><Key.shift><Key.shift><Key.shift><Key.shift><Key.shift><Key.shift><Key.shift><Key.shift><Key.shift><Key.shift><Key.shift><Key.shift><Key.shift><Key.shift><Key.shift><Key.shift><Key.shift><Key.shift><Key.shift><Key.shift><Key.shift><Key.shift><Key.shift><Key.shift><Key.shift><Key.shift><Key.shift><Key.shift><Key.shift><Key.shift><Key.shift><Key.shift><Key.shift><Key.shift><Key.shift><Key.shift><Key.shift><Key.shift><Key.shift><Key.shift><Key.shift><Key.shift><Key.shift><Key.shift><Key.shift><Key.shift><Key.shift>Behance<Key.space>
Screenshot: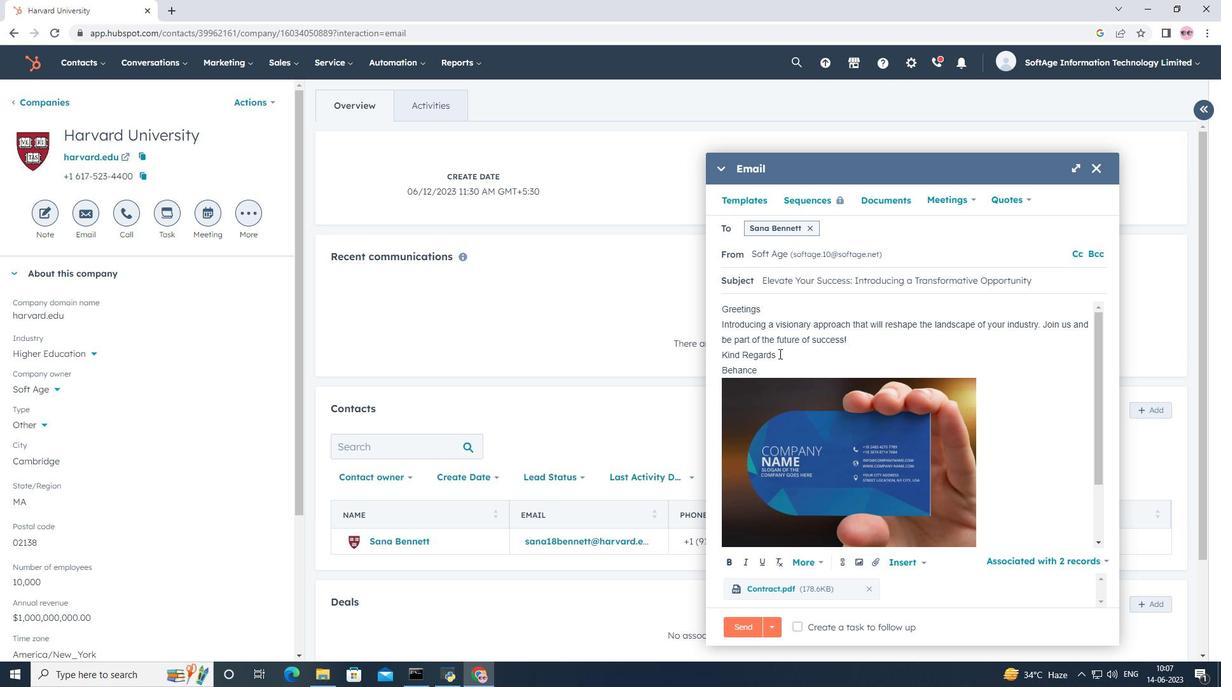 
Action: Mouse moved to (837, 564)
Screenshot: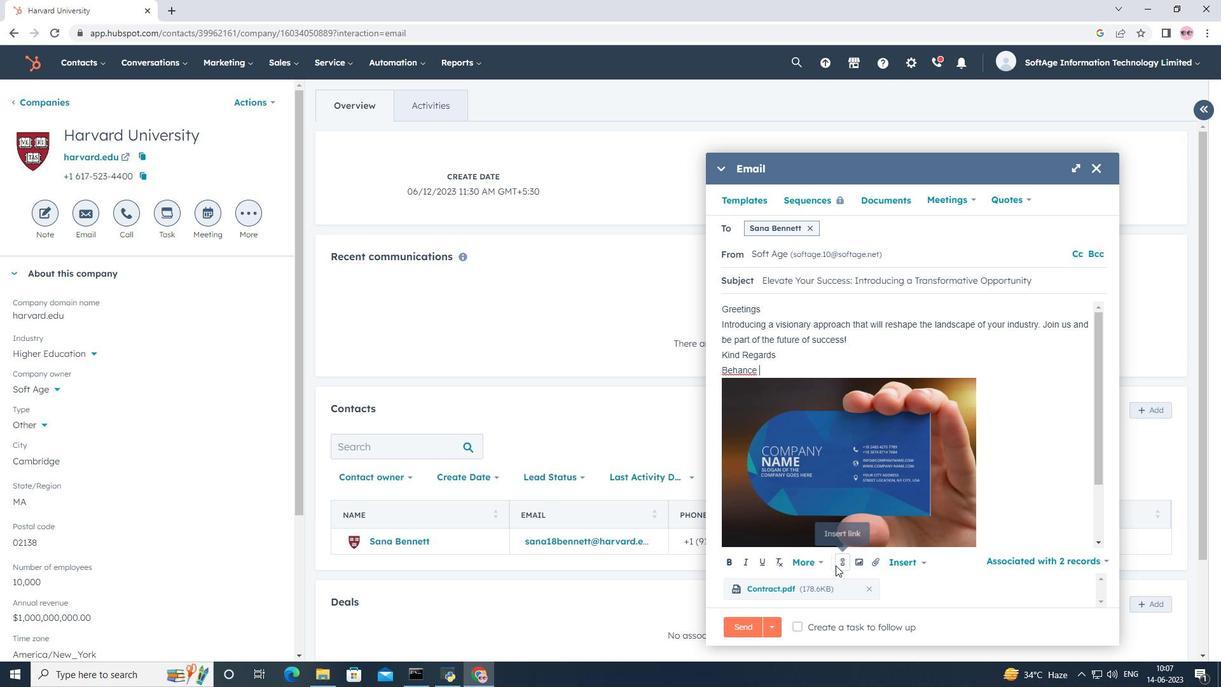 
Action: Mouse pressed left at (836, 564)
Screenshot: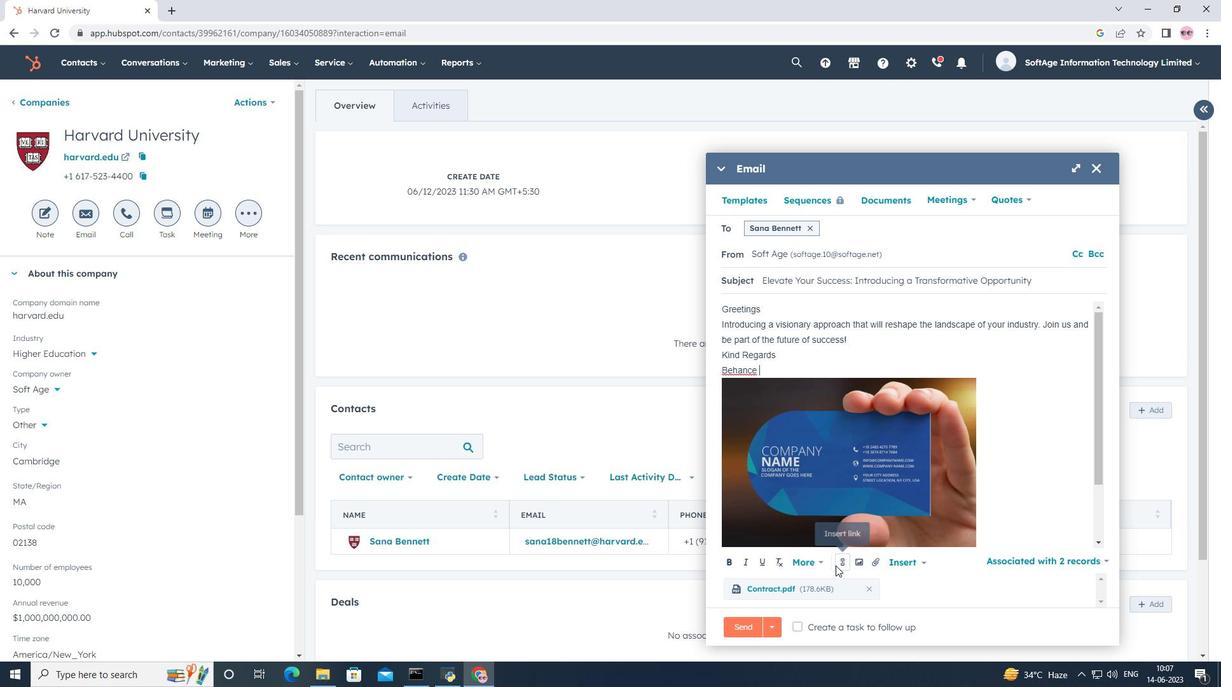 
Action: Mouse moved to (863, 472)
Screenshot: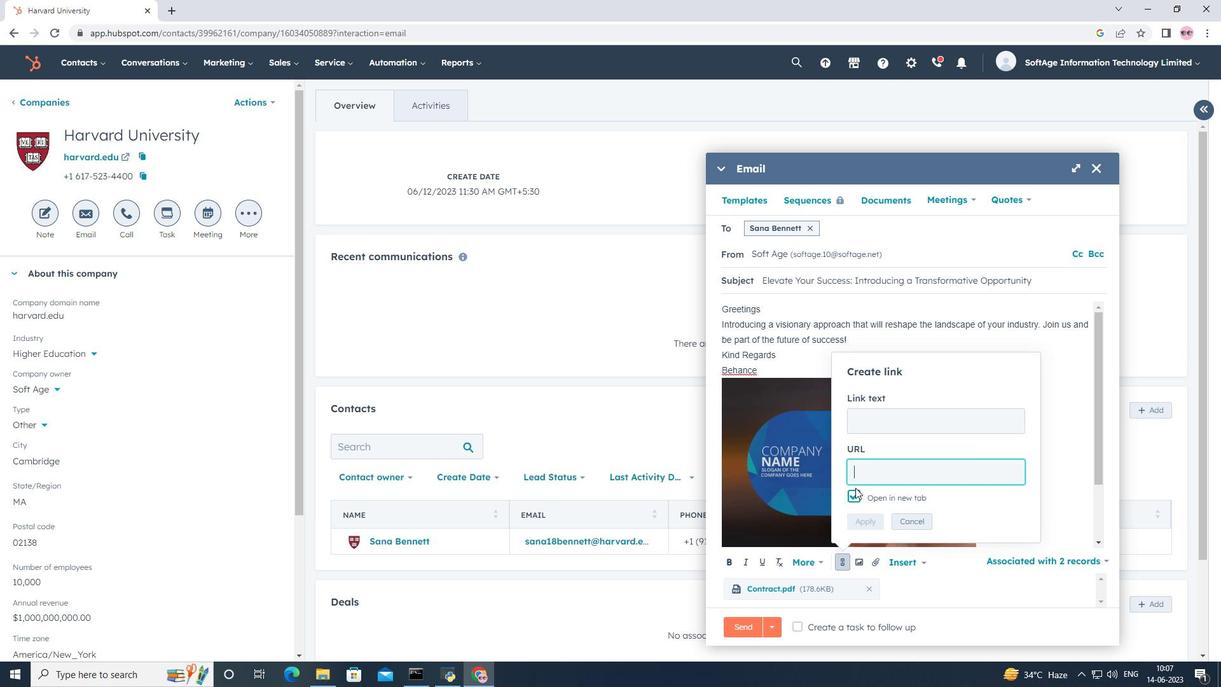 
Action: Key pressed www.behance.net
Screenshot: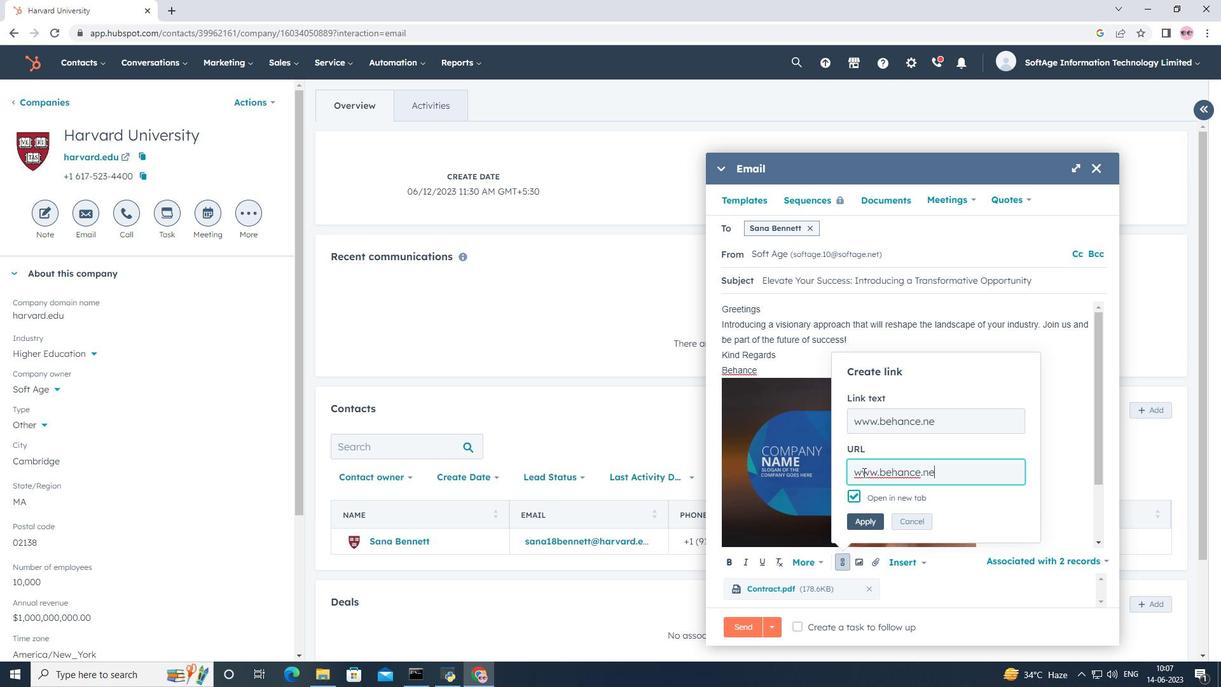 
Action: Mouse moved to (870, 523)
Screenshot: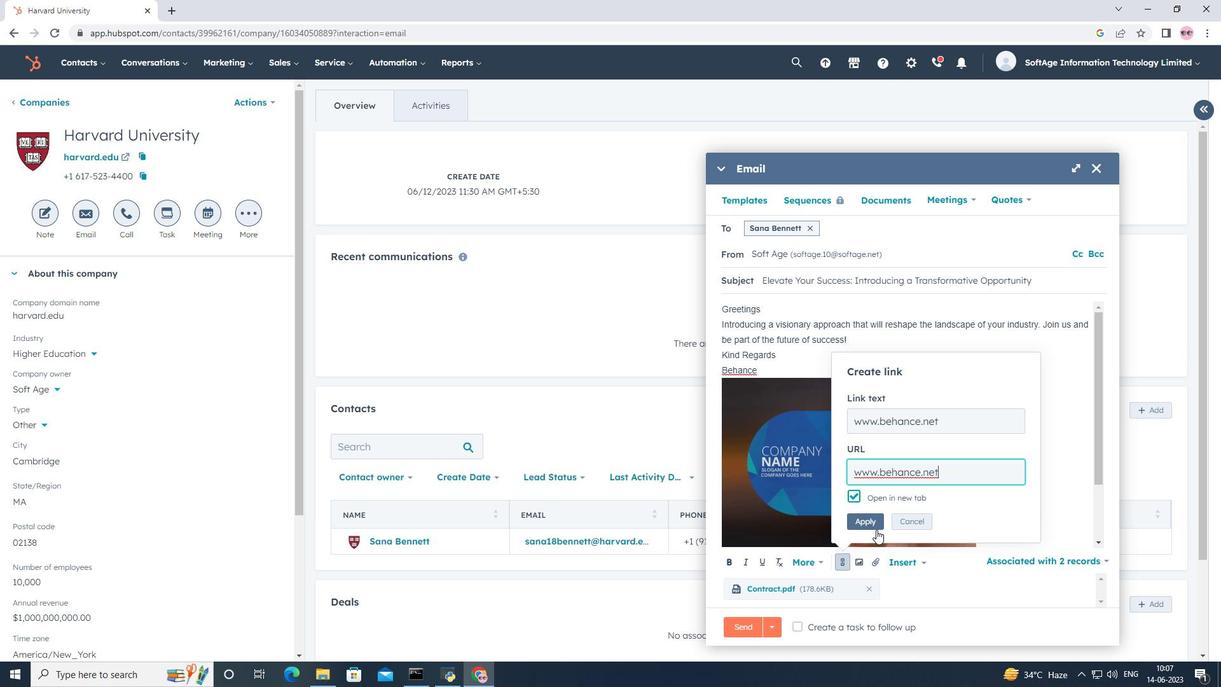 
Action: Mouse pressed left at (870, 523)
Screenshot: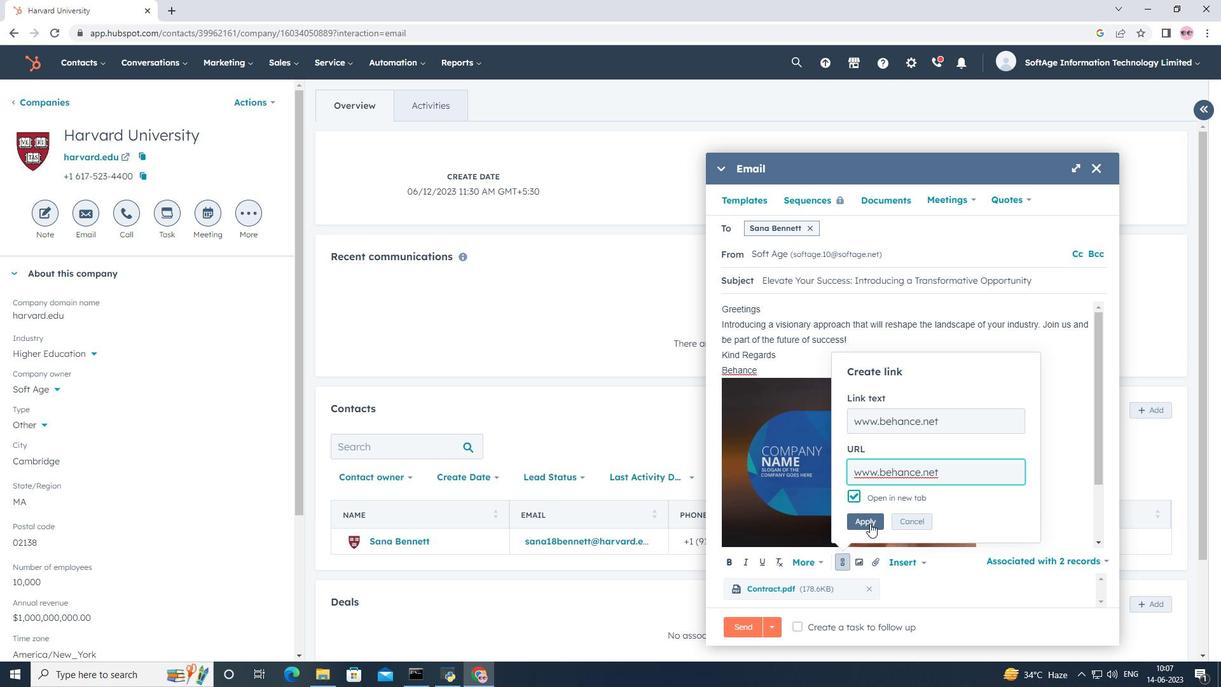 
Action: Mouse moved to (868, 523)
Screenshot: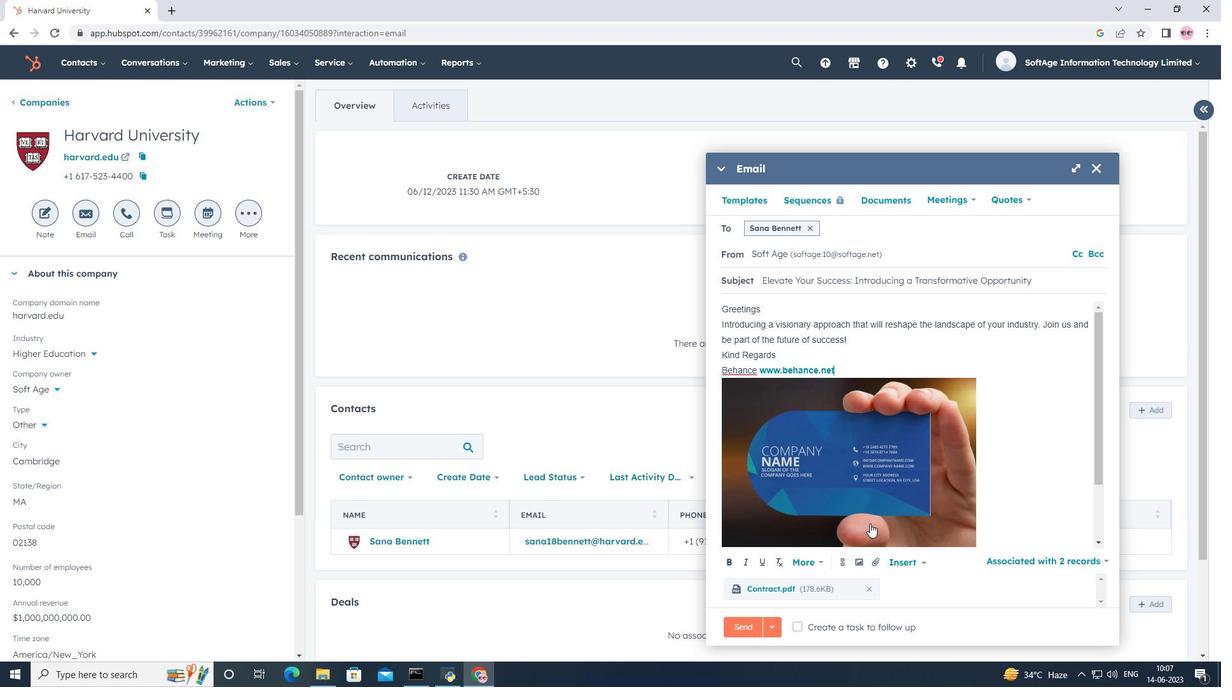 
Action: Mouse scrolled (868, 523) with delta (0, 0)
Screenshot: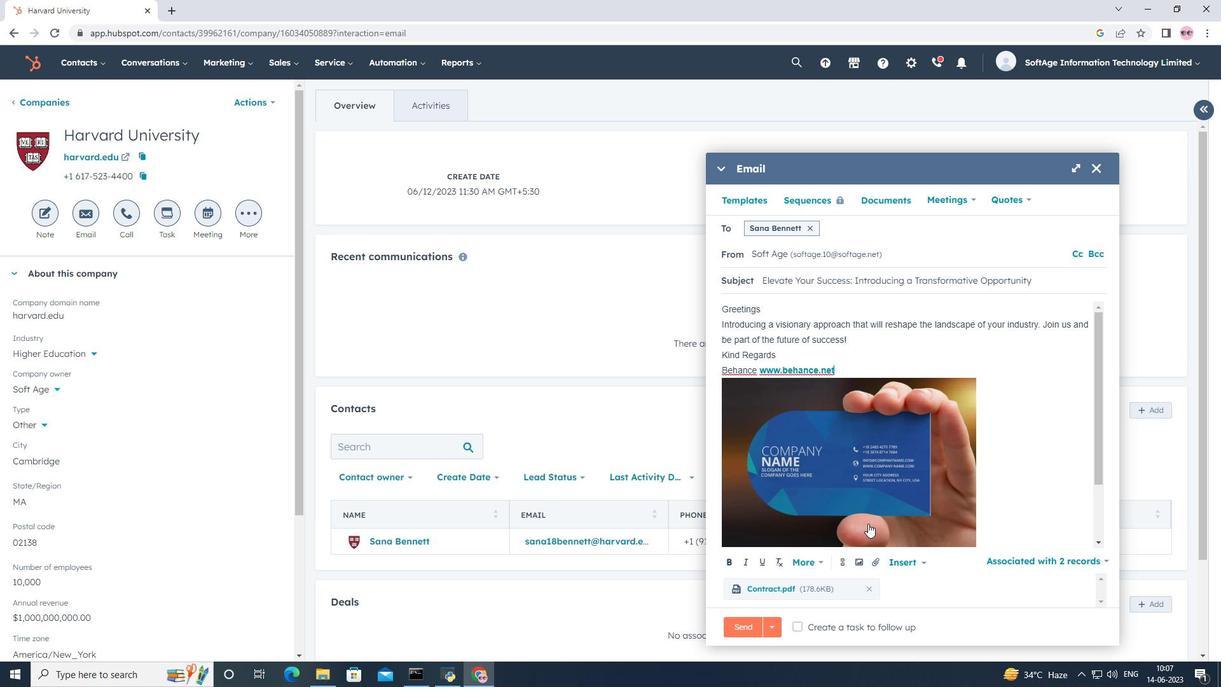 
Action: Mouse scrolled (868, 523) with delta (0, 0)
Screenshot: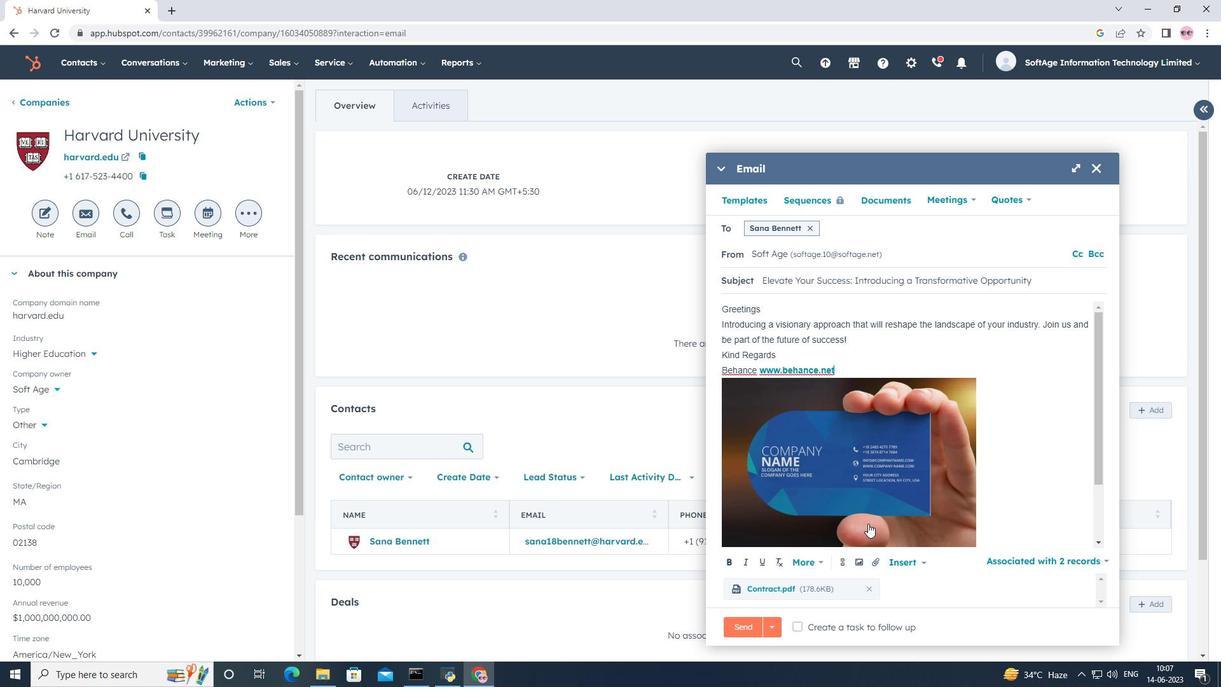 
Action: Mouse scrolled (868, 523) with delta (0, 0)
Screenshot: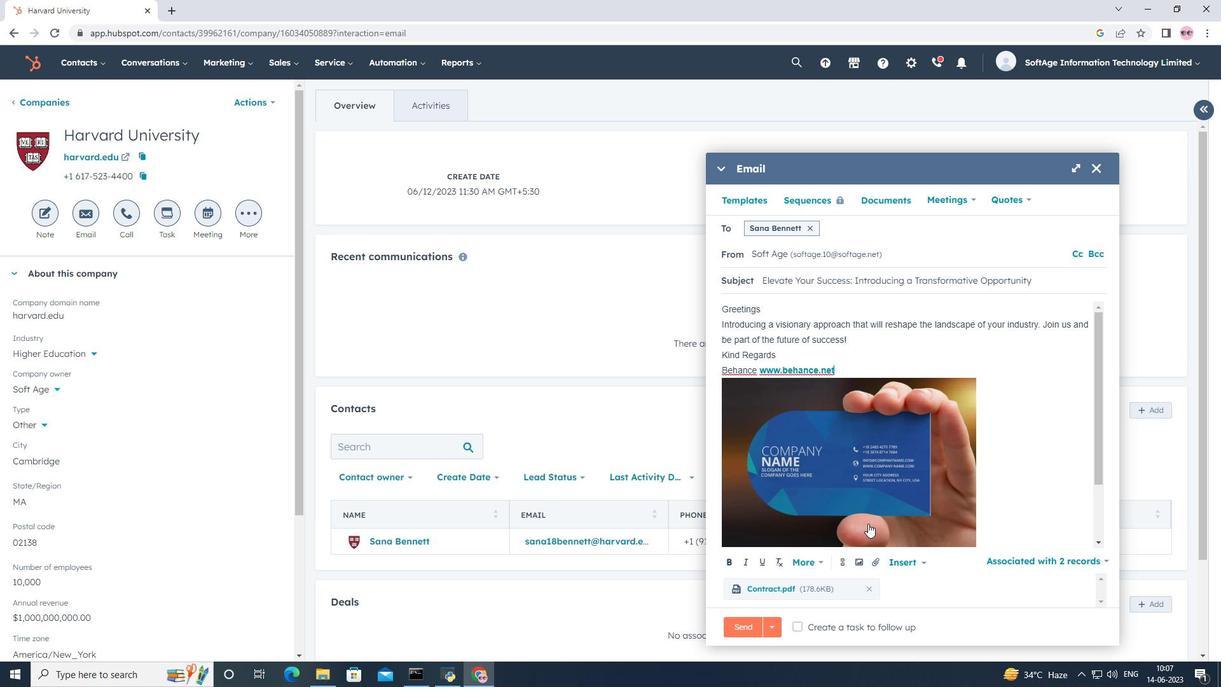 
Action: Mouse scrolled (868, 523) with delta (0, 0)
Screenshot: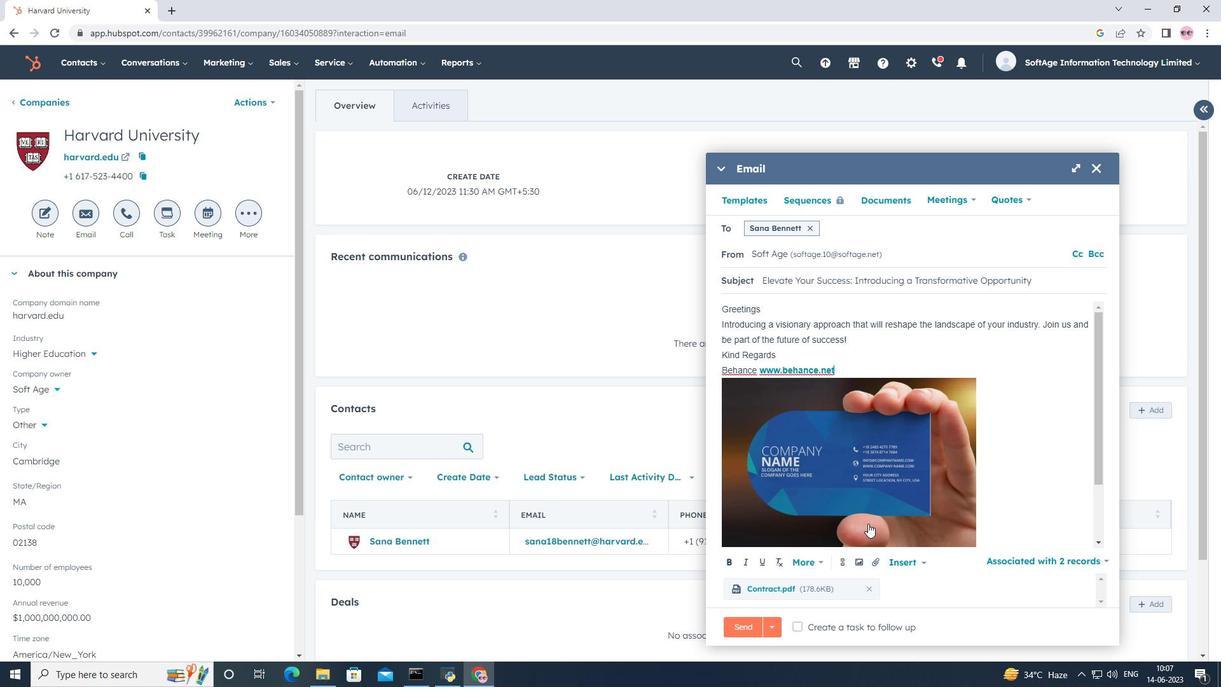 
Action: Mouse moved to (846, 623)
Screenshot: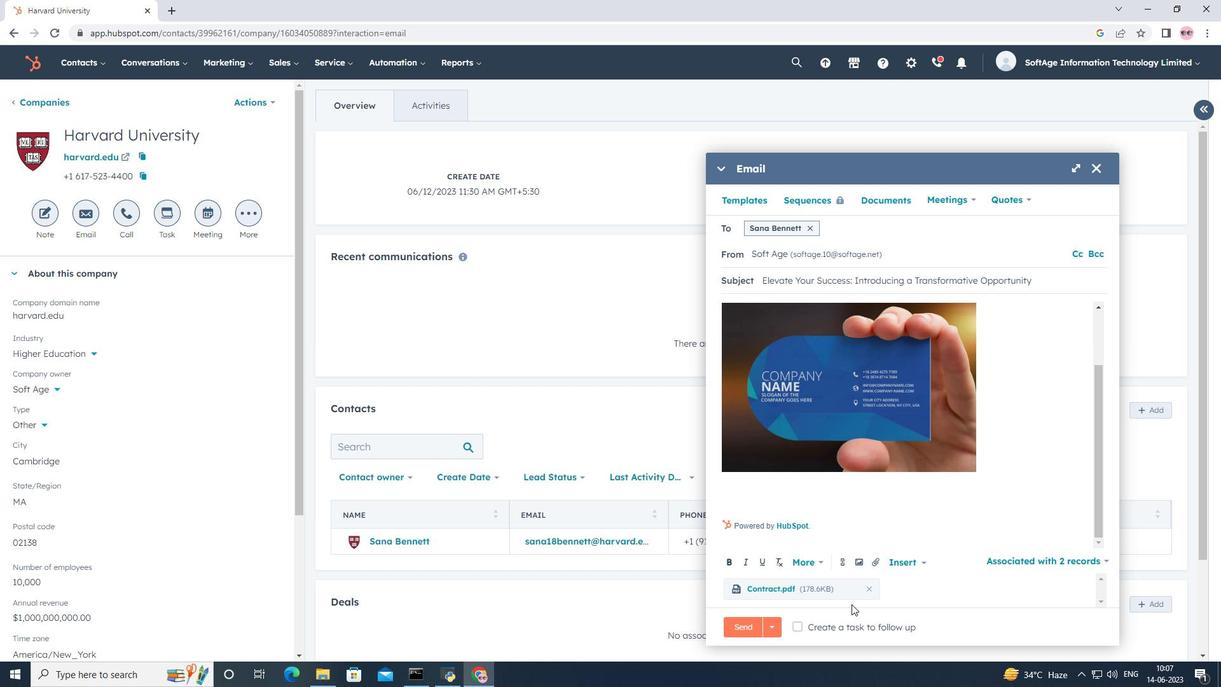 
Action: Mouse pressed left at (846, 623)
Screenshot: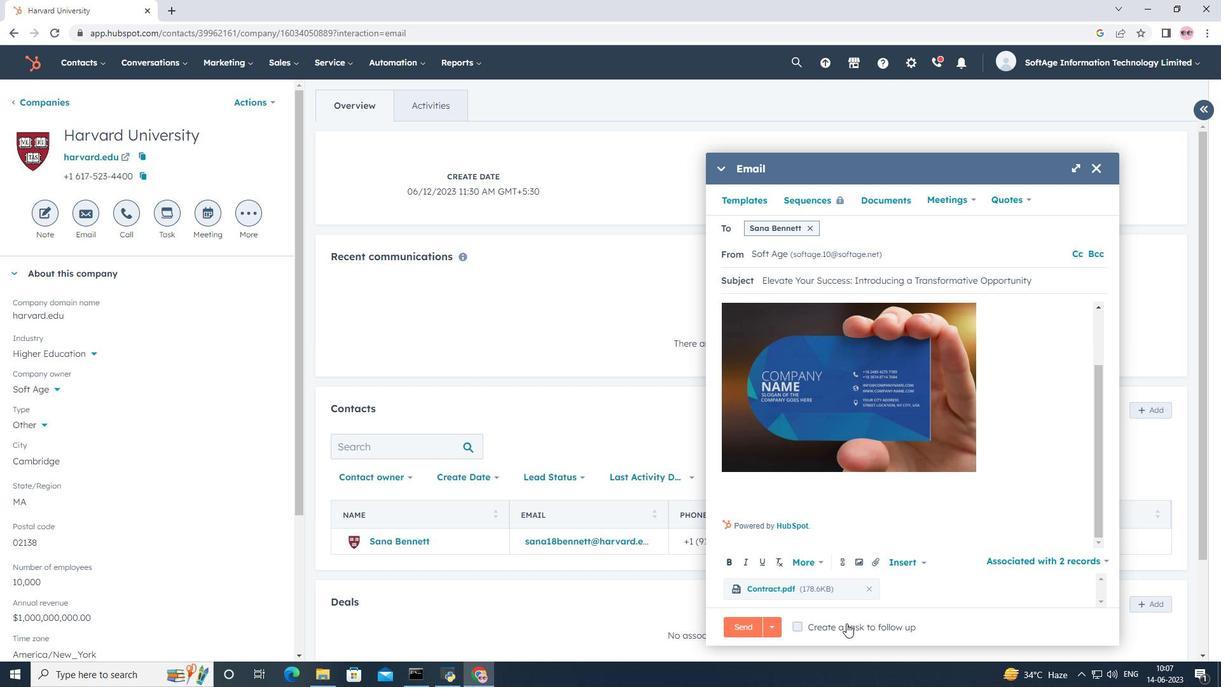 
Action: Mouse moved to (1052, 627)
Screenshot: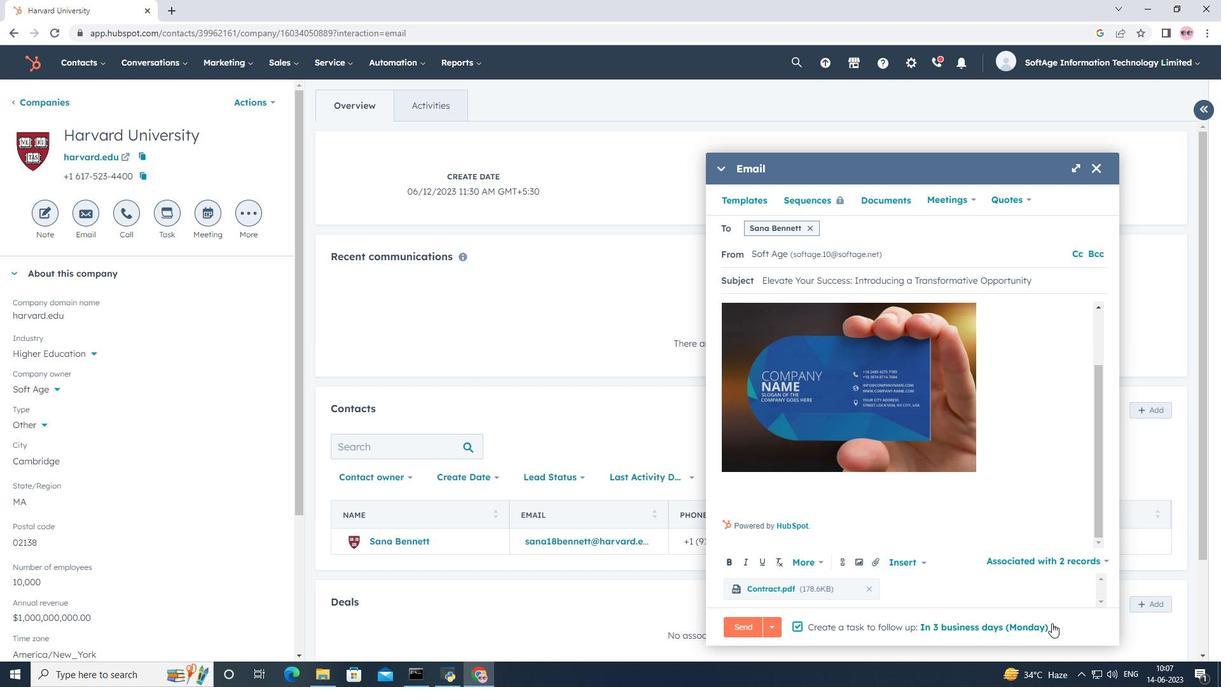 
Action: Mouse pressed left at (1052, 627)
Screenshot: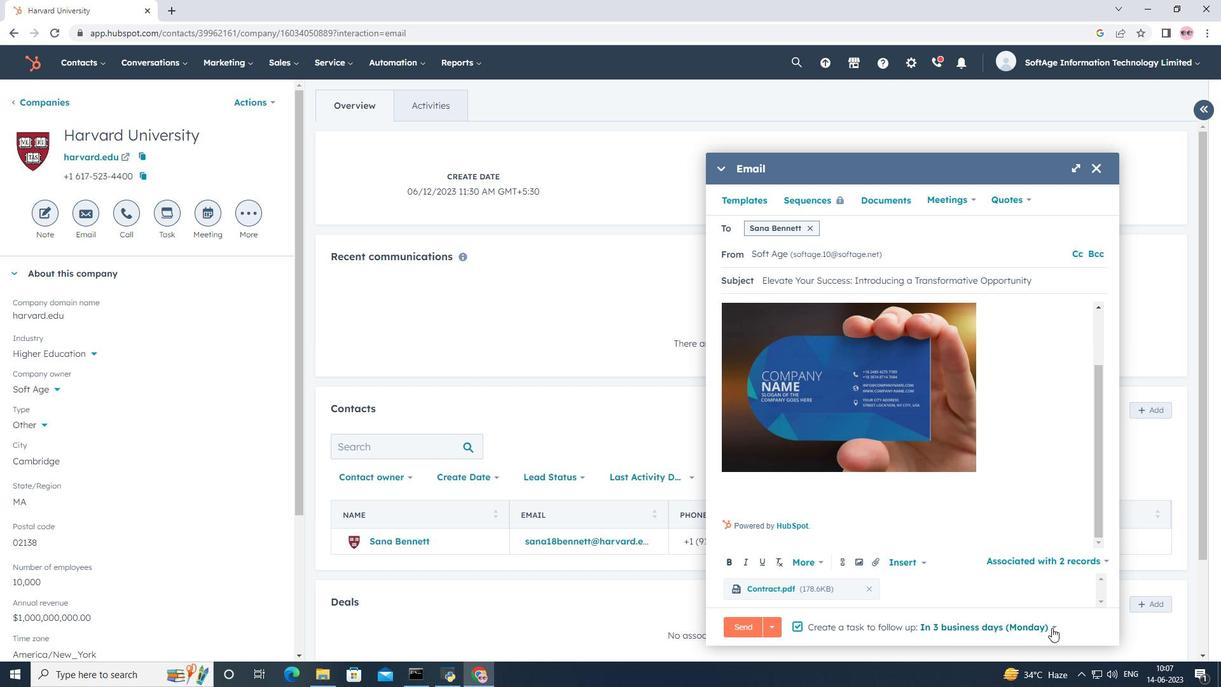 
Action: Mouse moved to (995, 544)
Screenshot: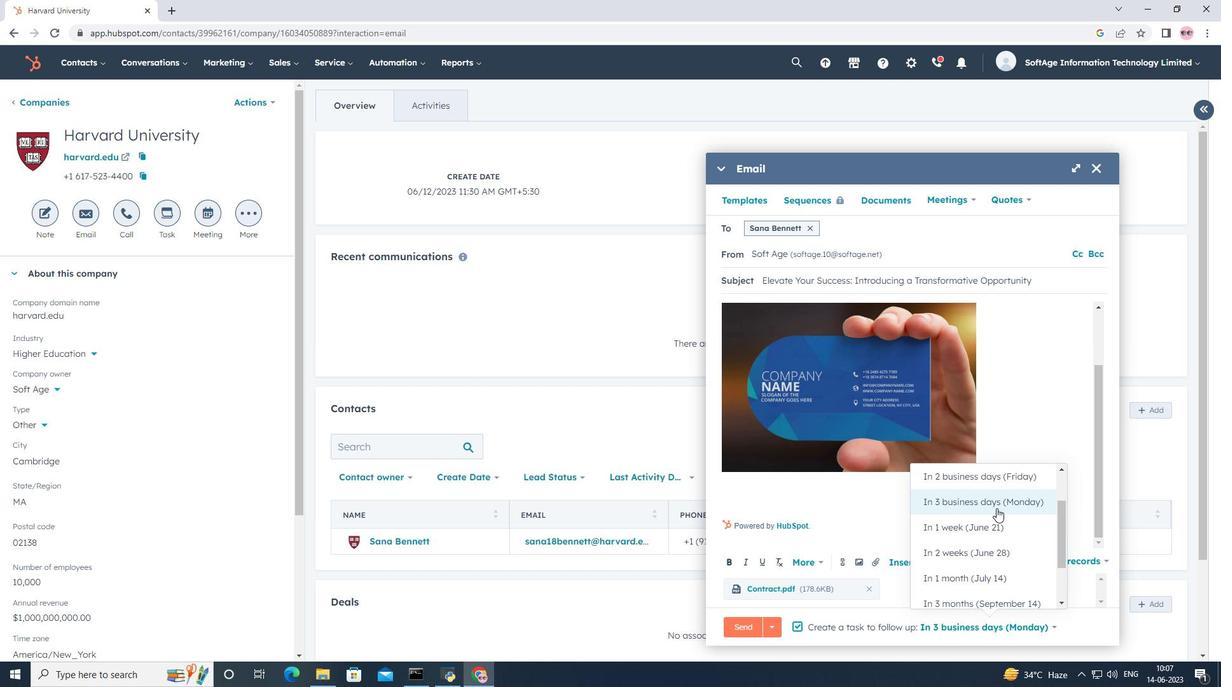 
Action: Mouse scrolled (995, 543) with delta (0, 0)
Screenshot: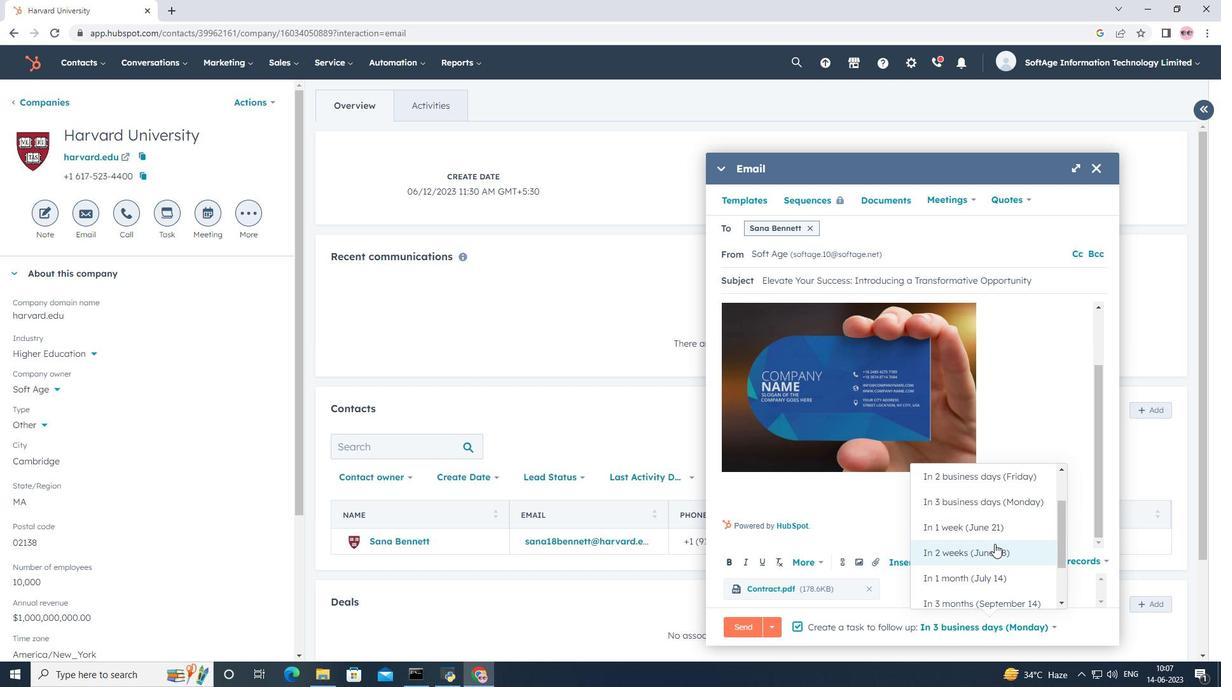 
Action: Mouse moved to (956, 513)
Screenshot: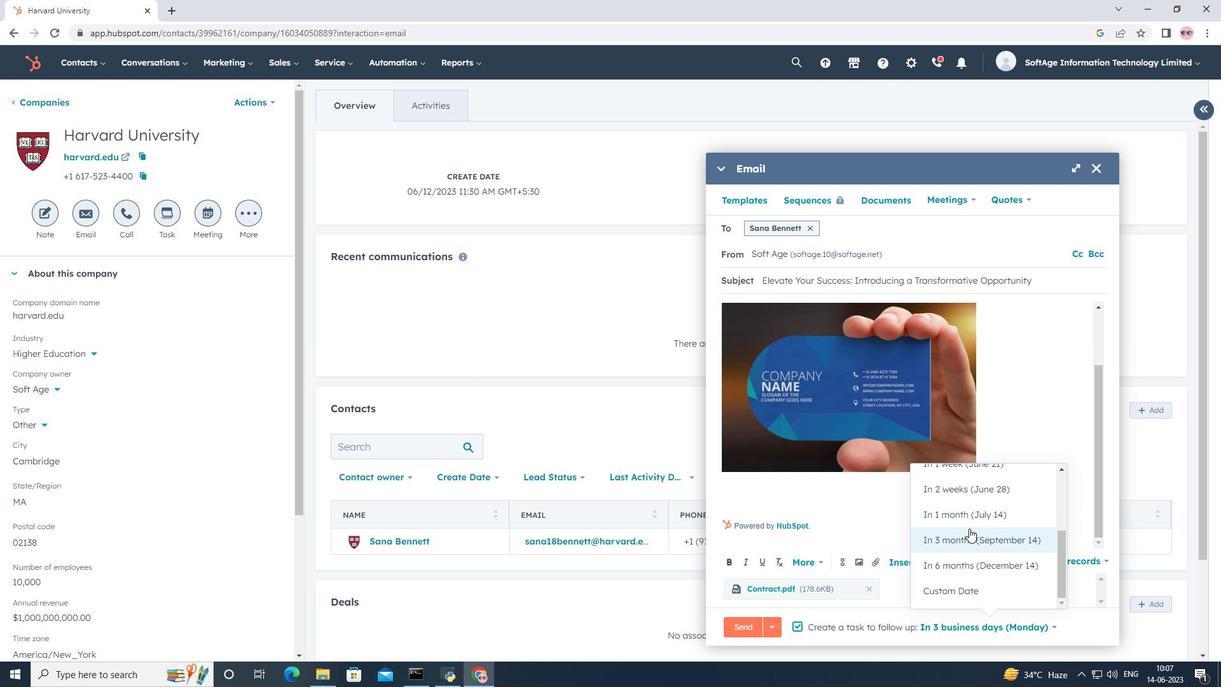 
Action: Mouse pressed left at (956, 513)
Screenshot: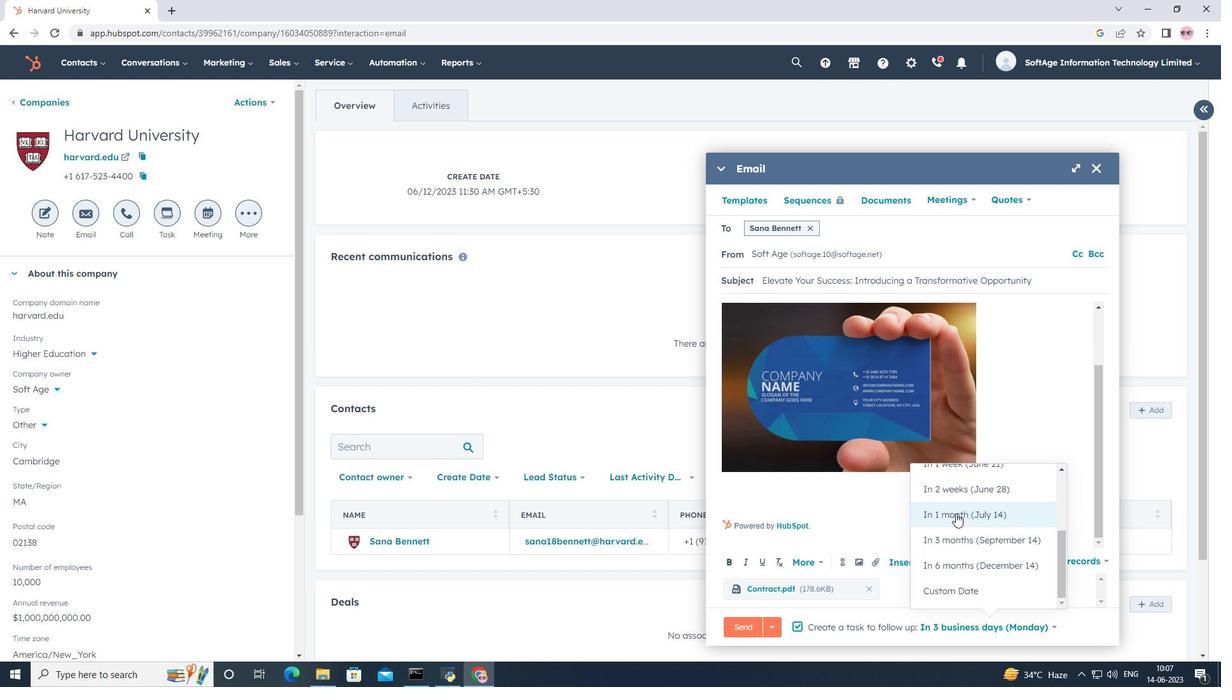 
Action: Mouse moved to (815, 226)
Screenshot: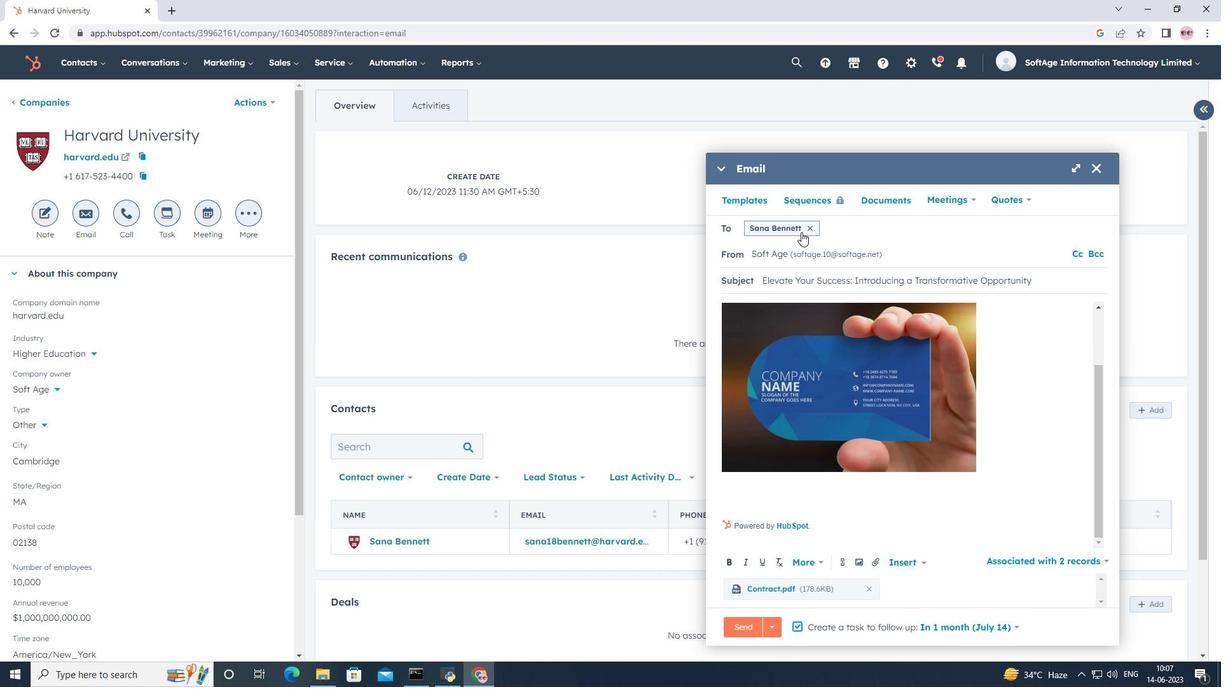 
Action: Mouse pressed left at (815, 226)
Screenshot: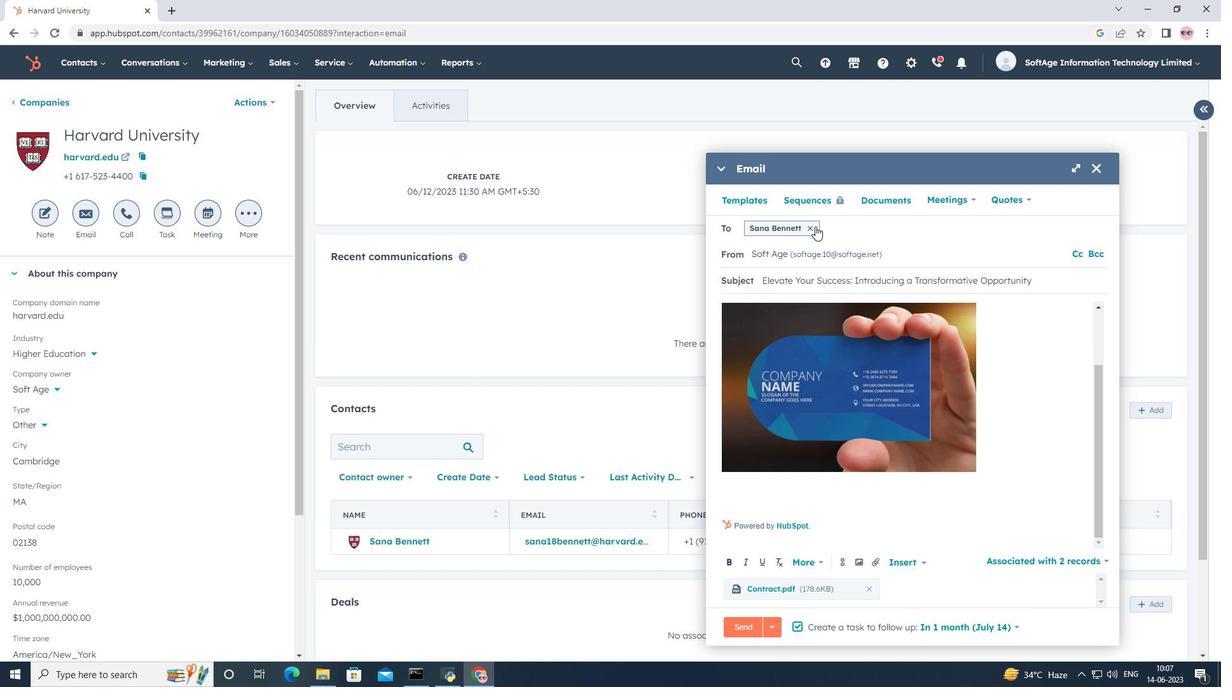 
Action: Mouse pressed left at (815, 226)
Screenshot: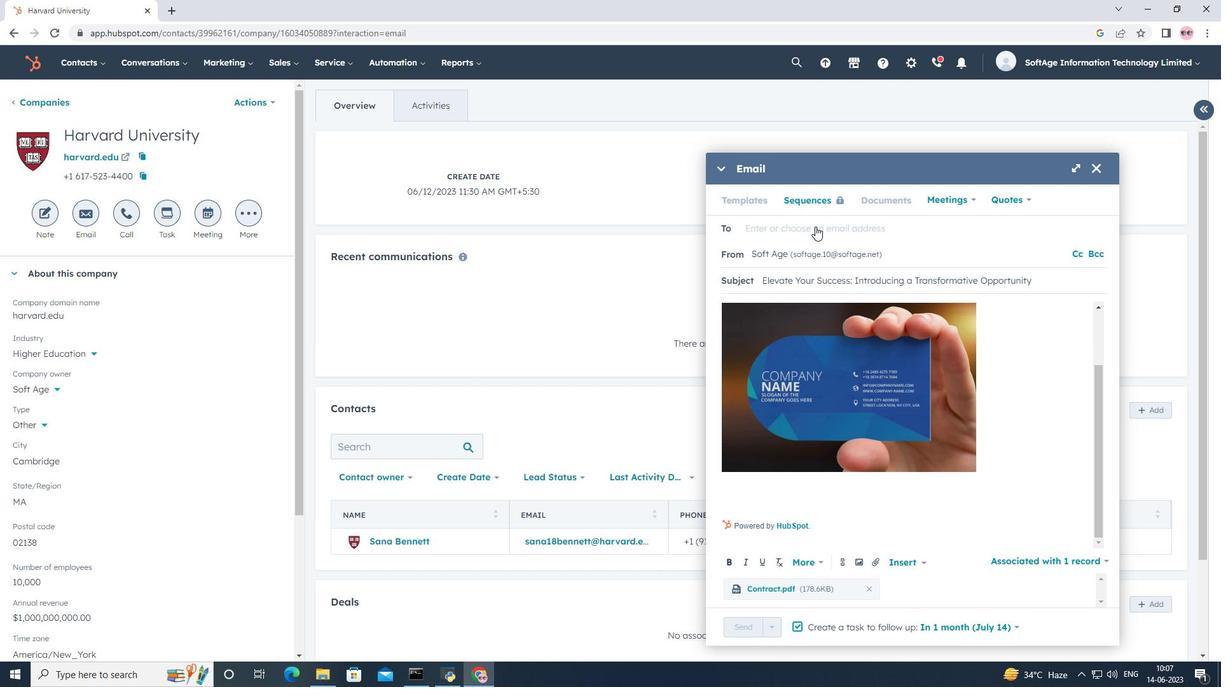 
Action: Mouse moved to (808, 257)
Screenshot: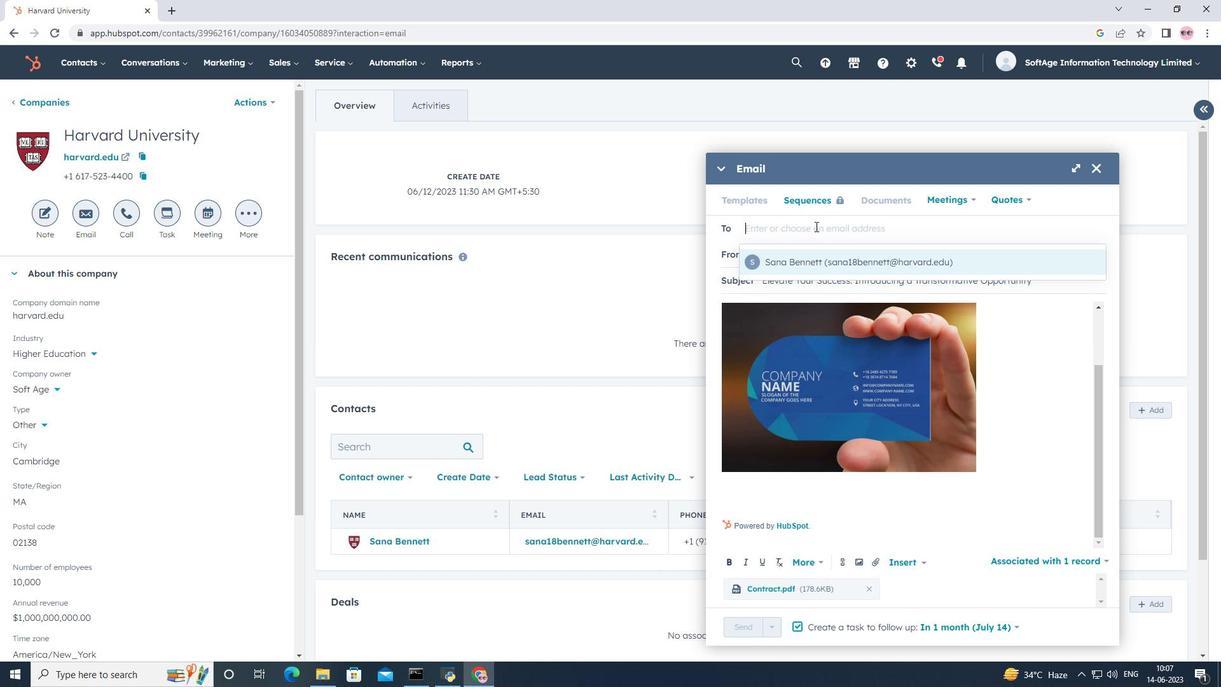 
Action: Mouse scrolled (808, 257) with delta (0, 0)
Screenshot: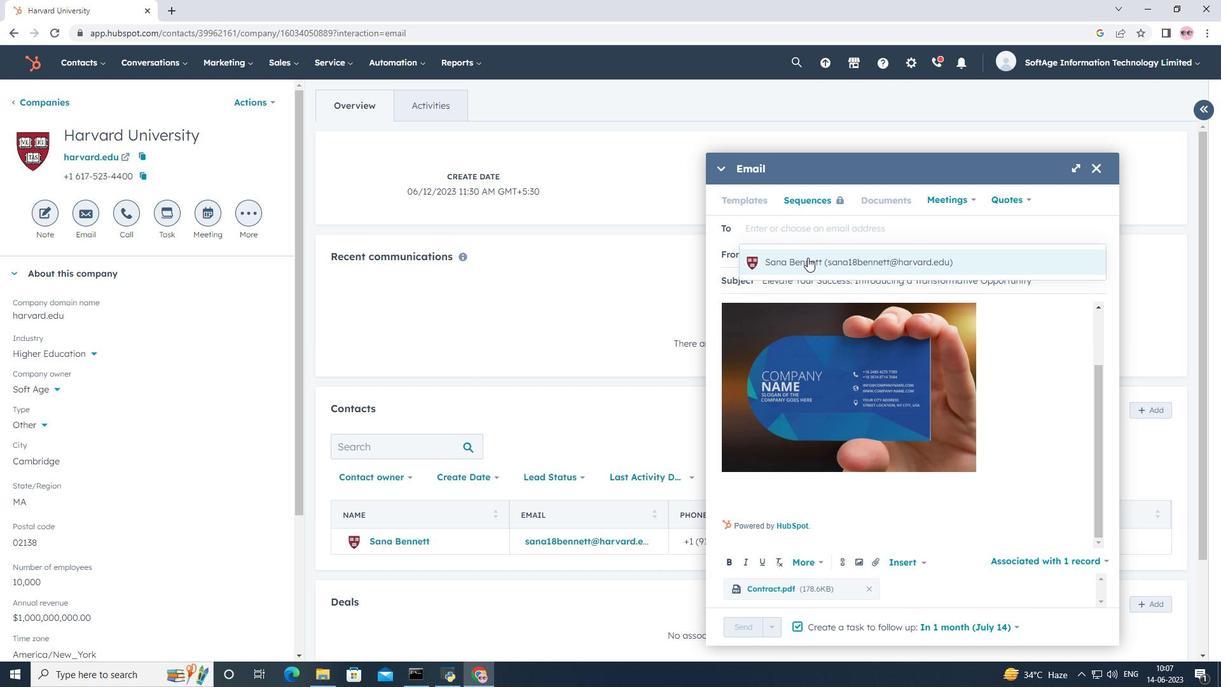 
Action: Mouse scrolled (808, 257) with delta (0, 0)
Screenshot: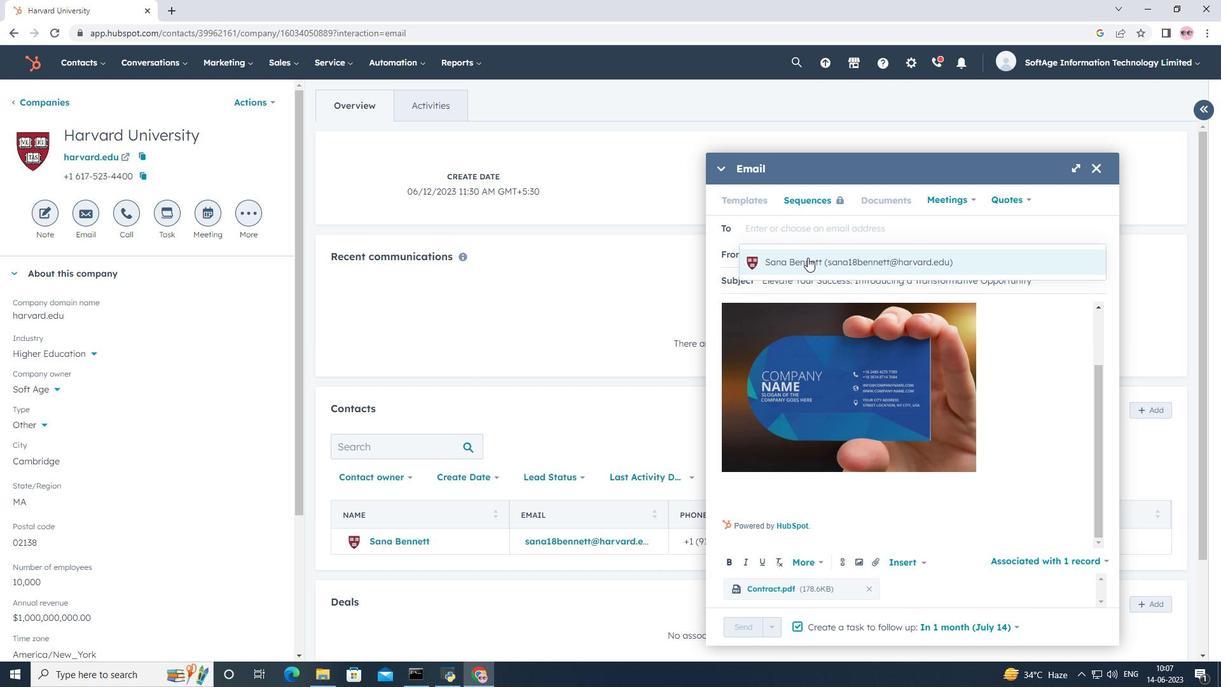 
Action: Mouse scrolled (808, 257) with delta (0, 0)
Screenshot: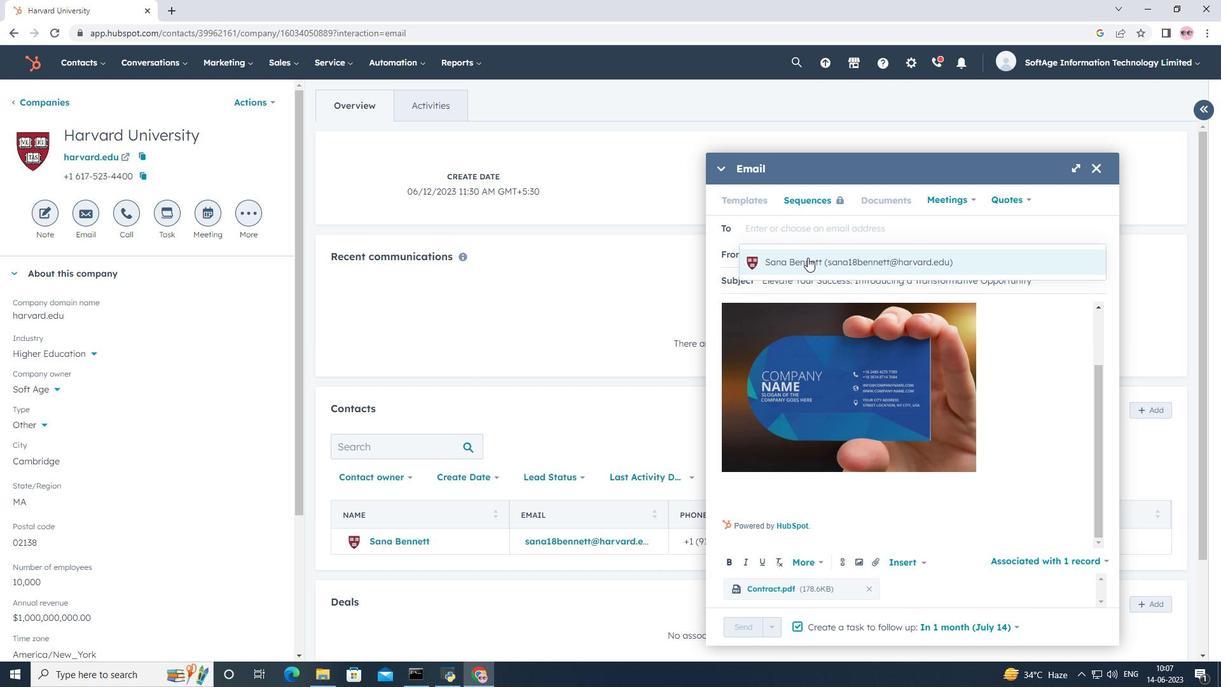 
Action: Mouse scrolled (808, 257) with delta (0, 0)
Screenshot: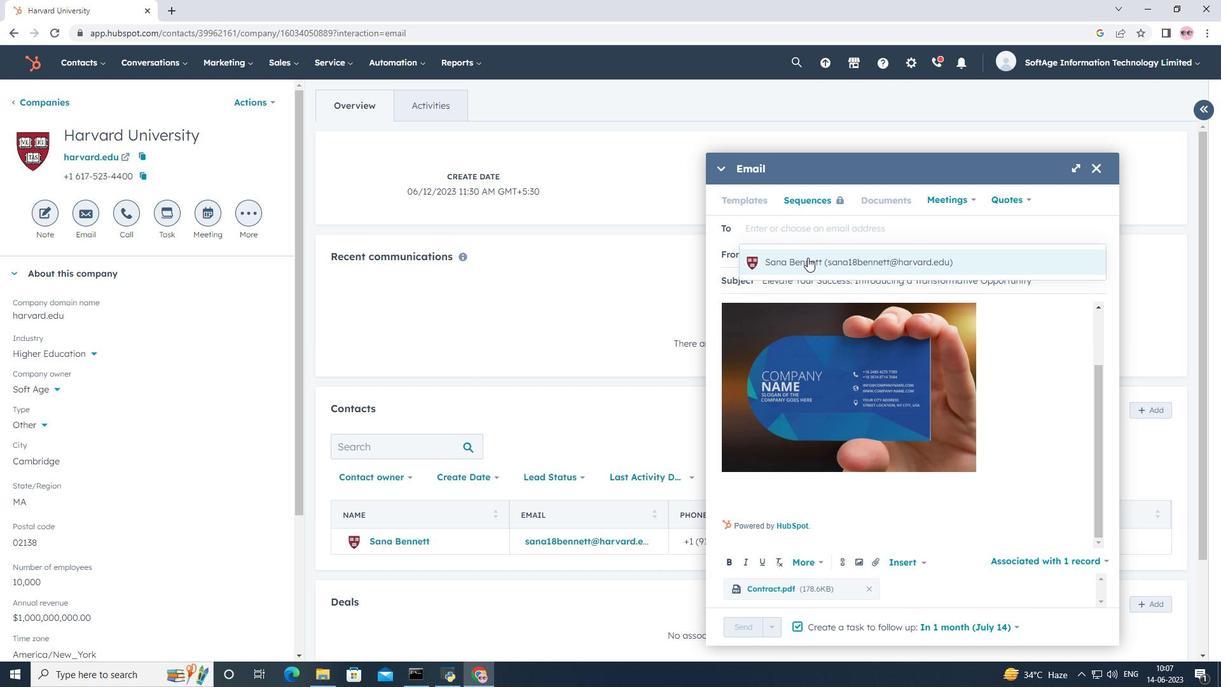 
Action: Mouse scrolled (808, 257) with delta (0, 0)
Screenshot: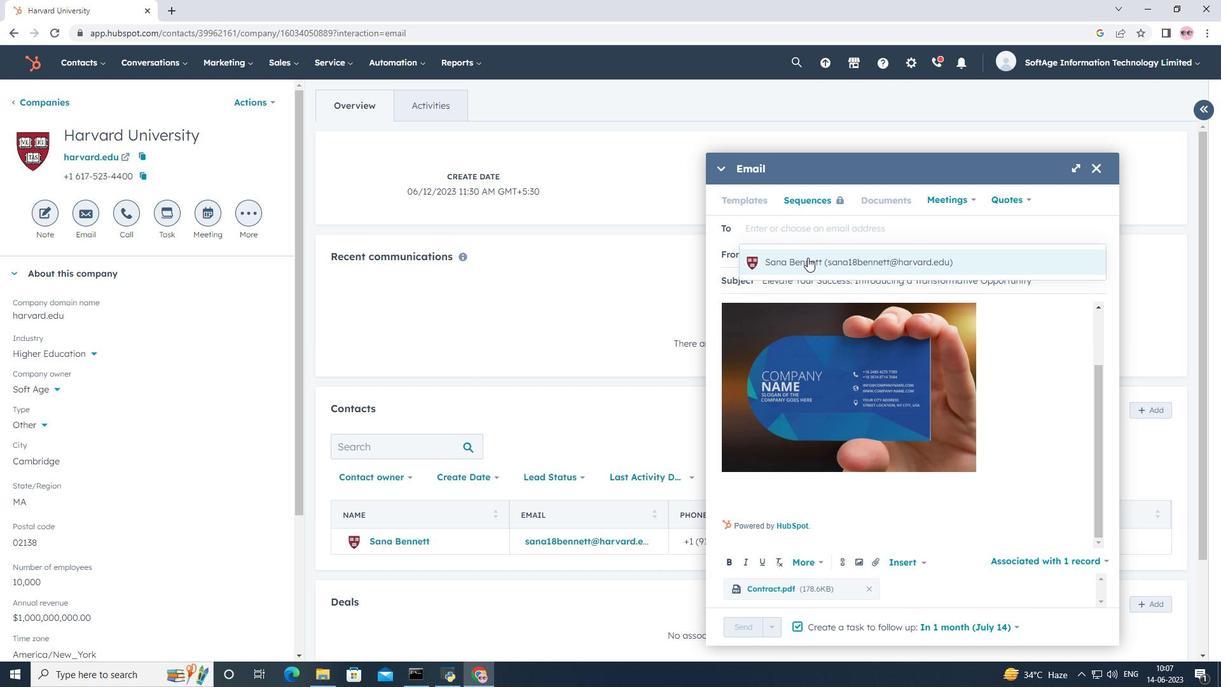 
Action: Mouse pressed left at (808, 257)
Screenshot: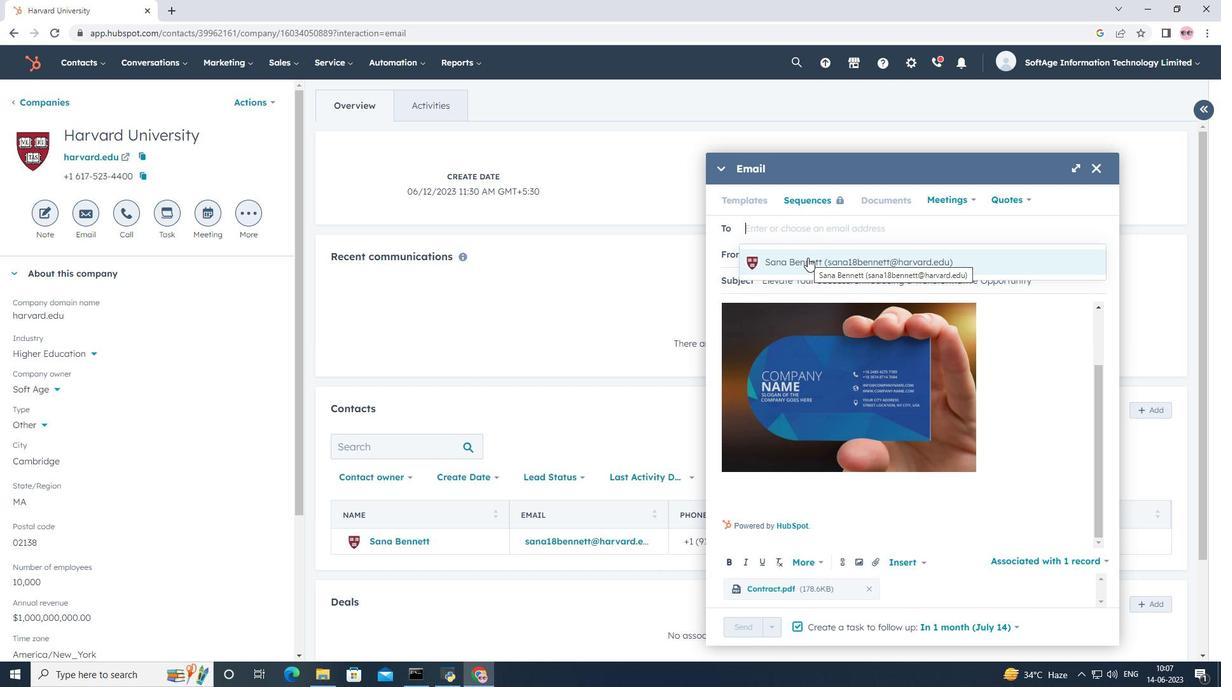 
Action: Mouse moved to (785, 325)
Screenshot: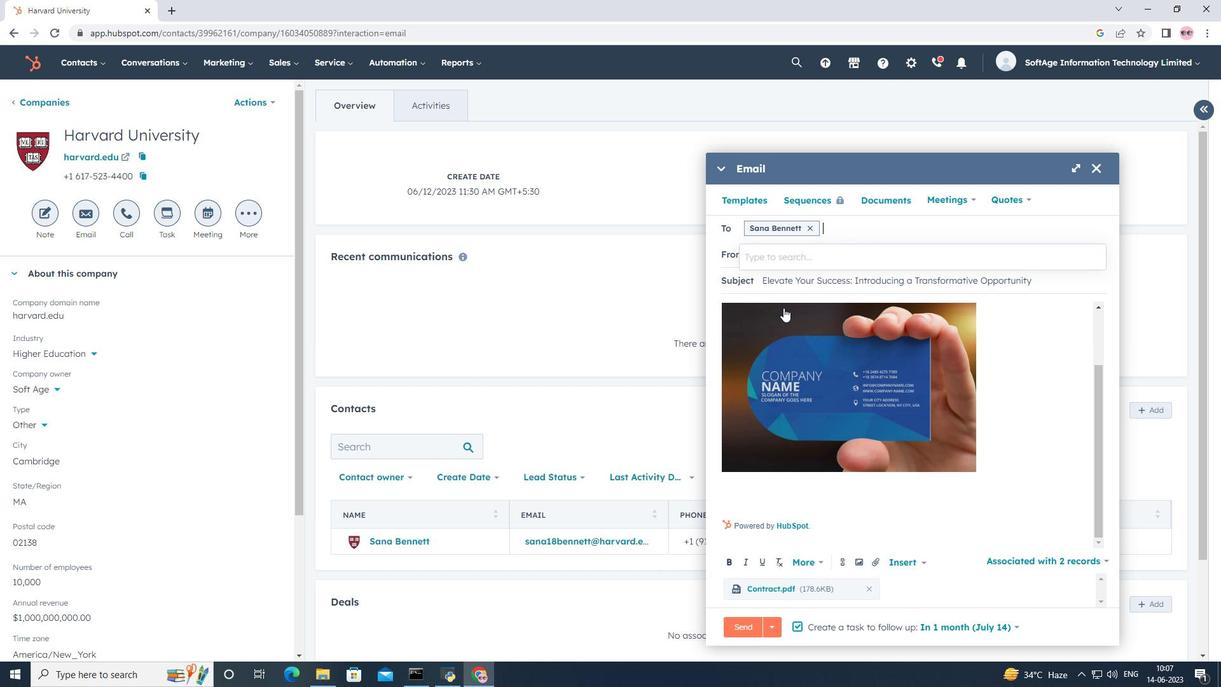 
Action: Mouse scrolled (785, 325) with delta (0, 0)
Screenshot: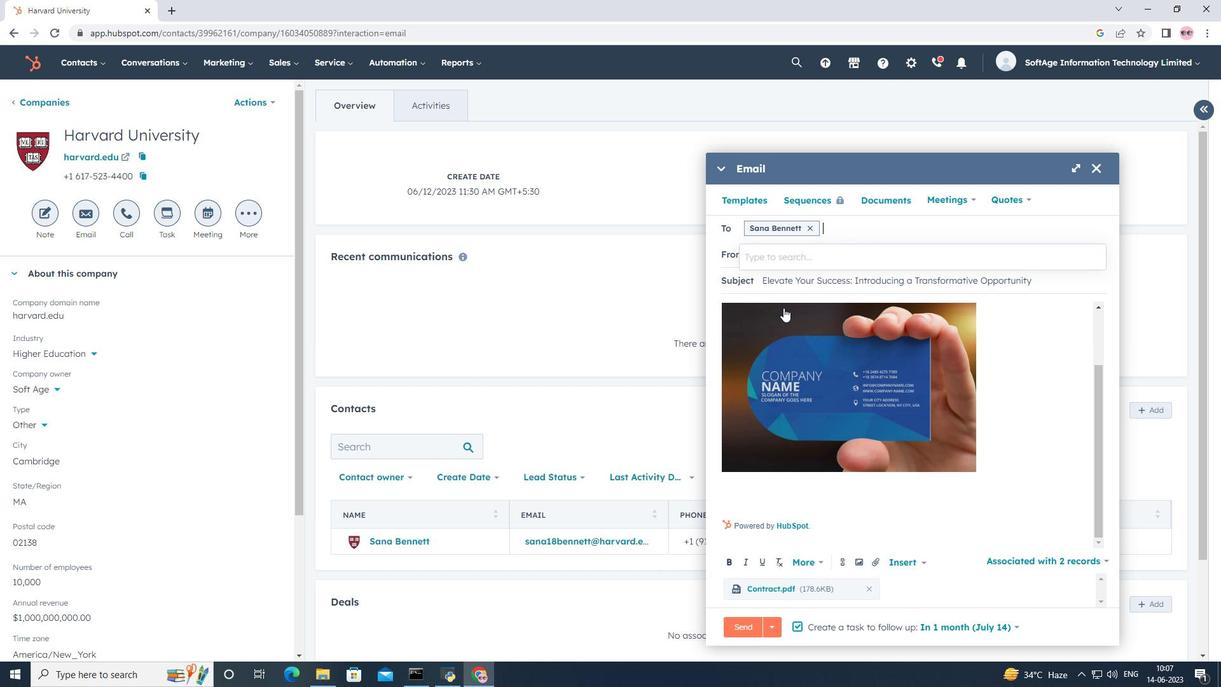 
Action: Mouse moved to (792, 379)
Screenshot: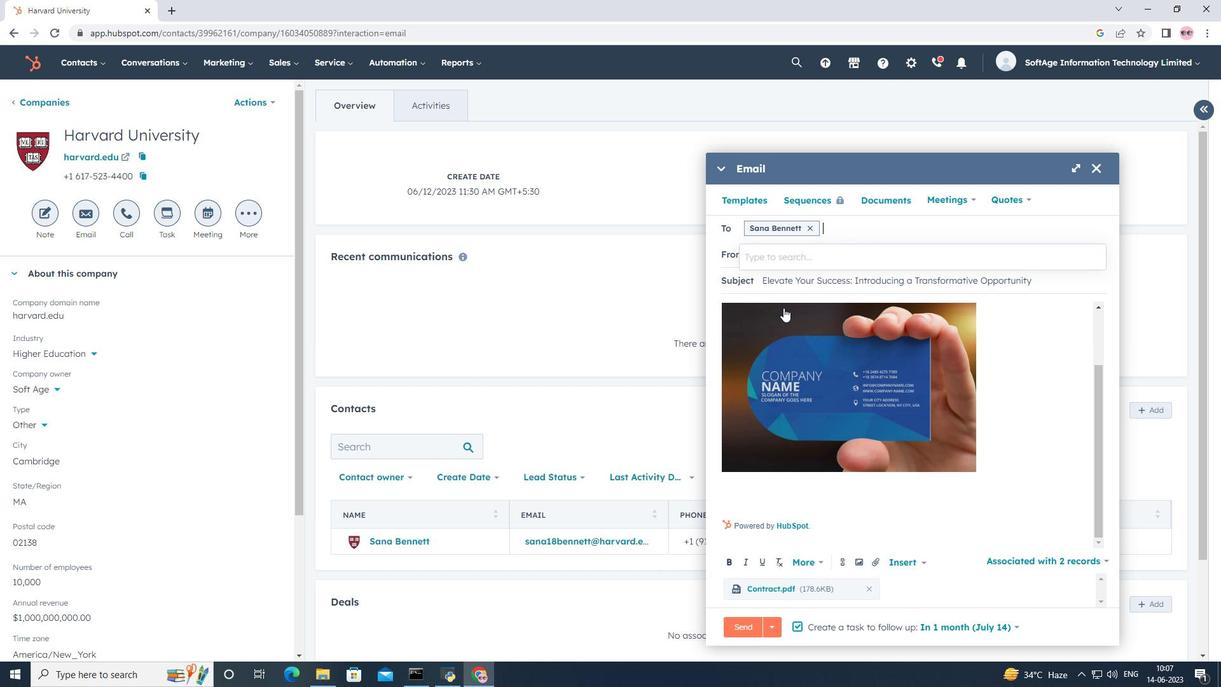 
Action: Mouse scrolled (792, 379) with delta (0, 0)
Screenshot: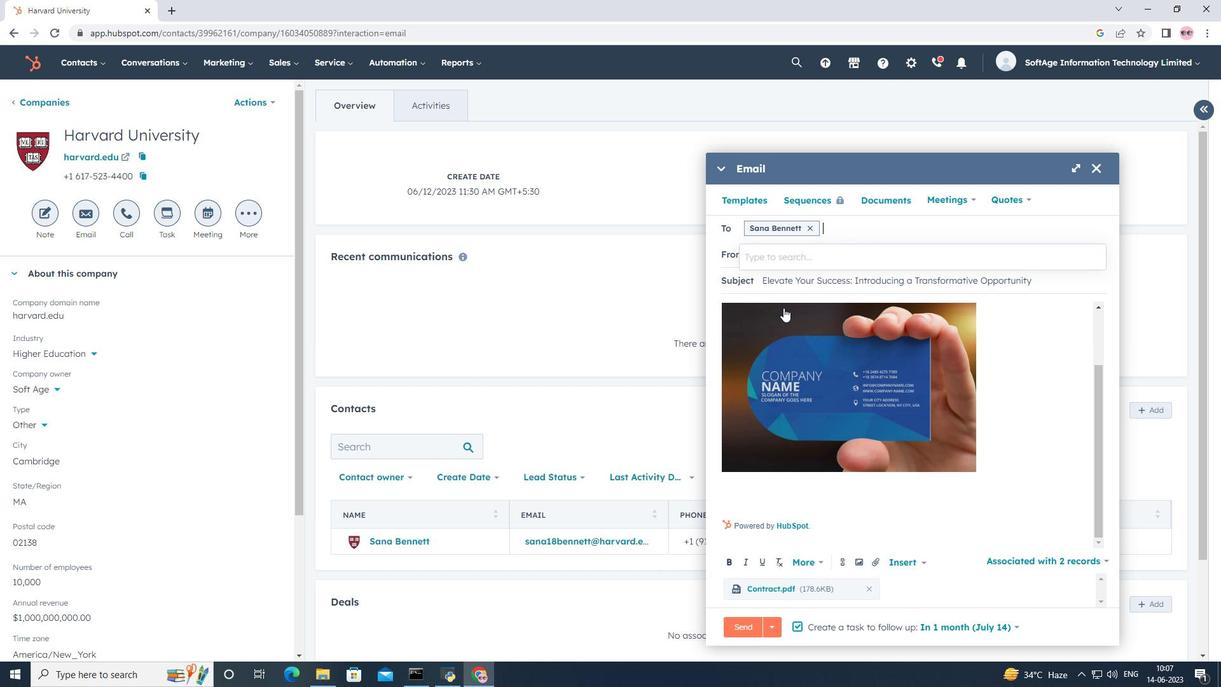 
Action: Mouse moved to (802, 433)
Screenshot: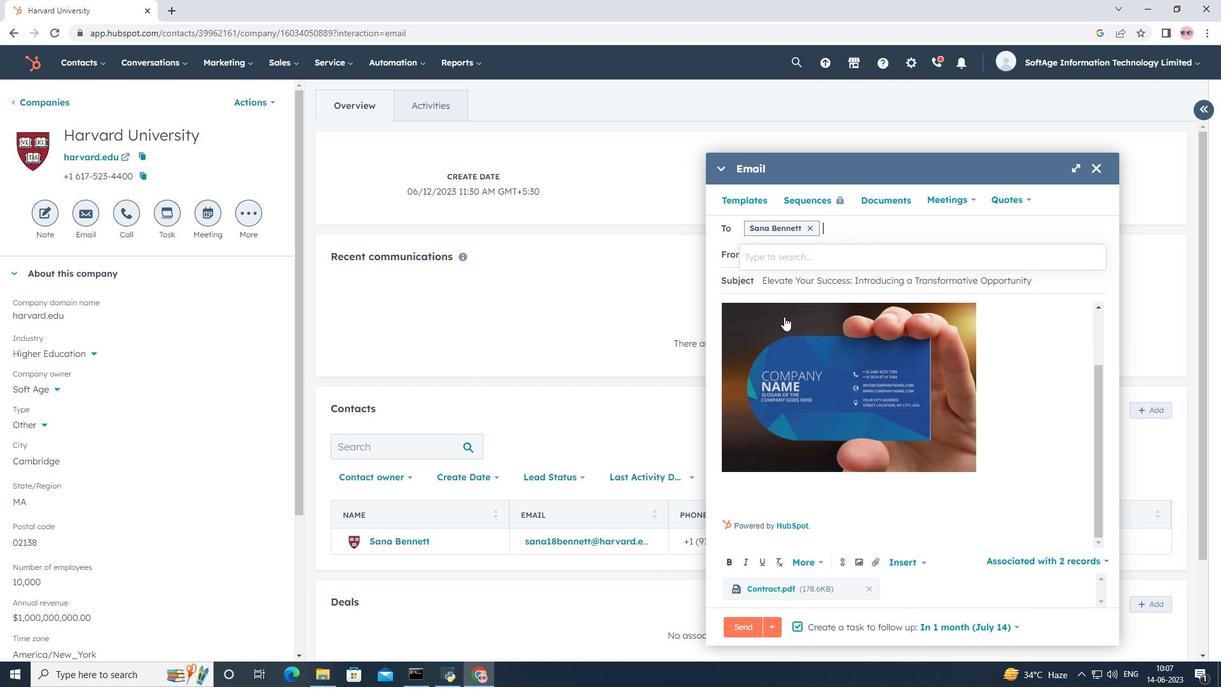 
Action: Mouse scrolled (802, 432) with delta (0, 0)
Screenshot: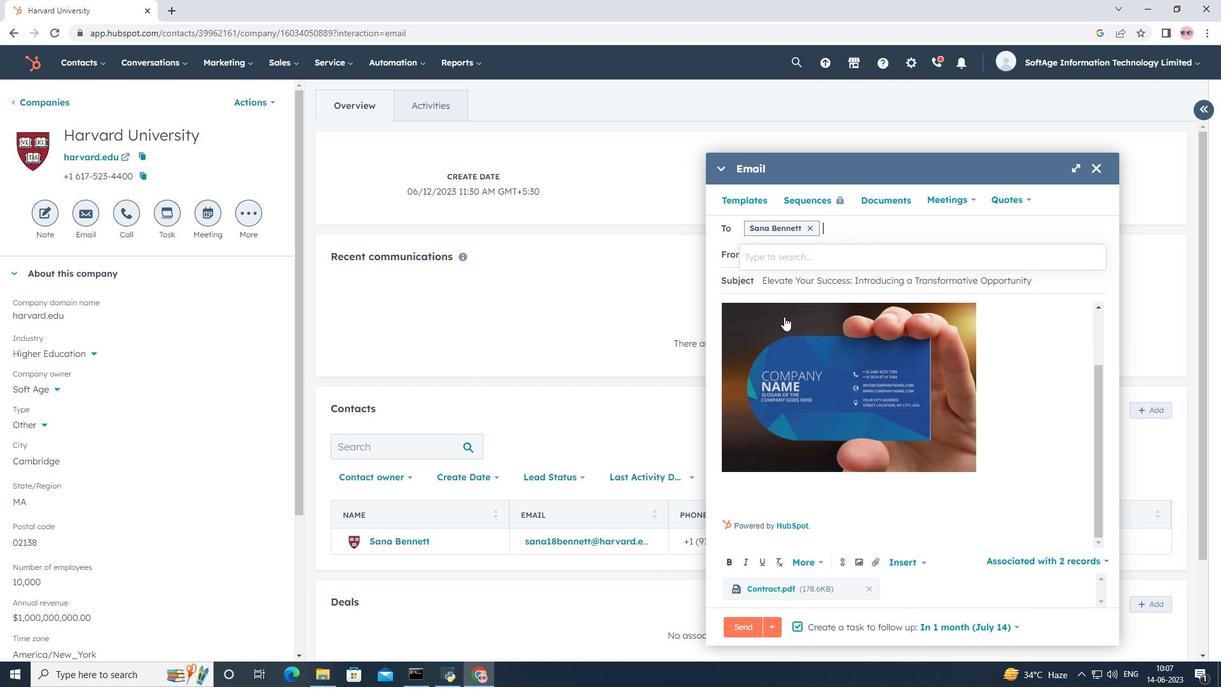 
Action: Mouse moved to (748, 629)
Screenshot: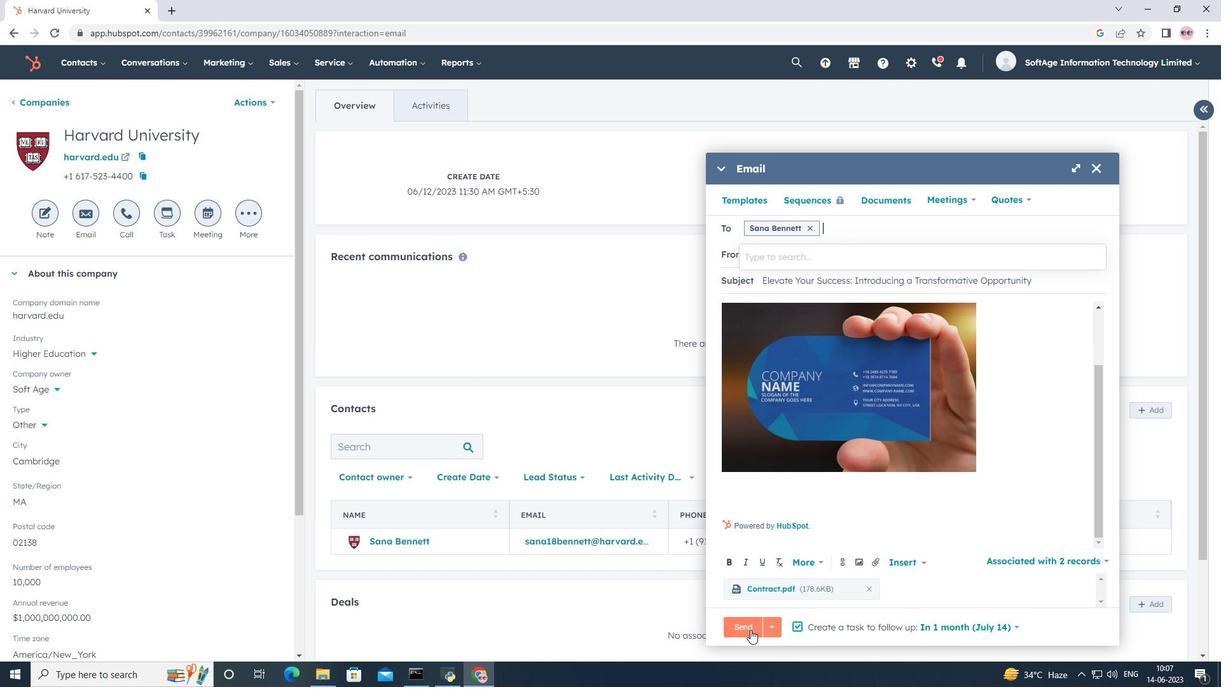 
Action: Mouse pressed left at (748, 629)
Screenshot: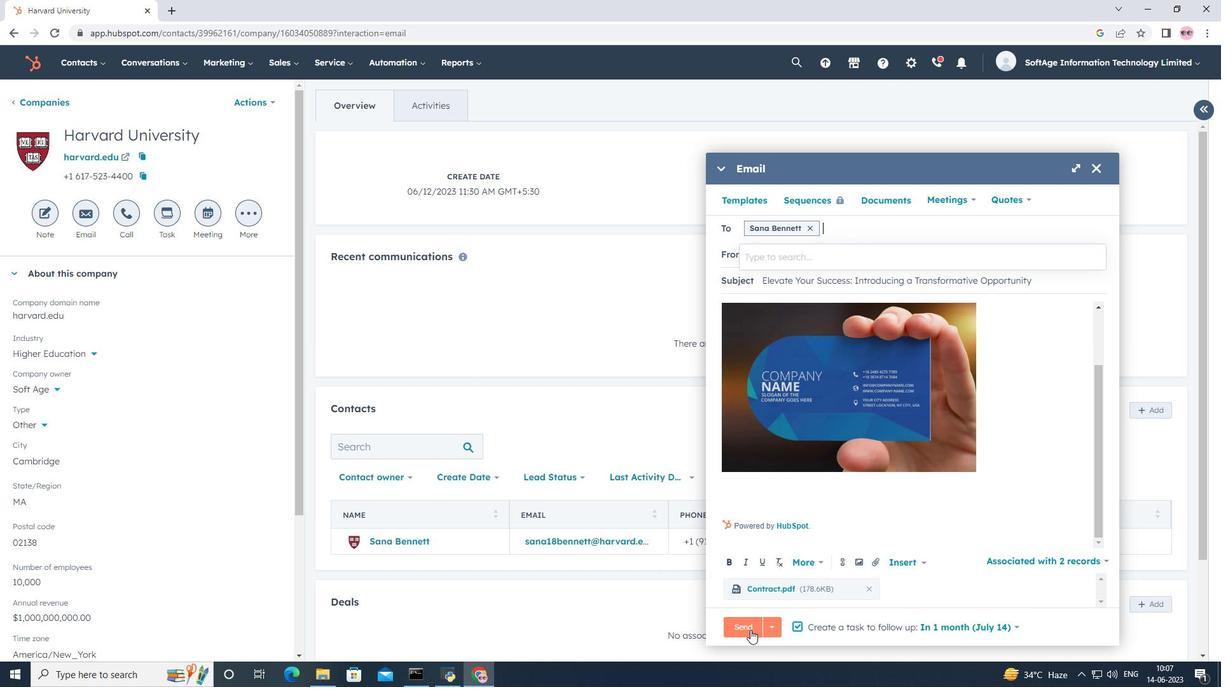 
Action: Mouse moved to (807, 547)
Screenshot: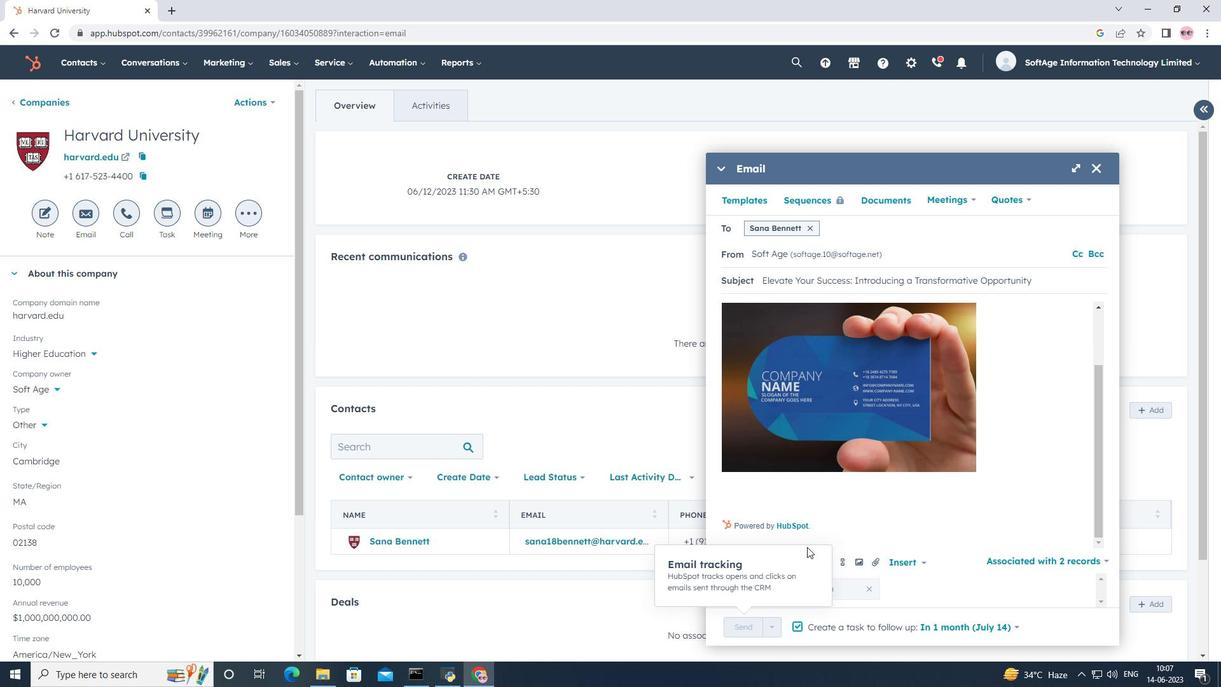
